 Task: Calculate the distance between Miami and Everglades National Park.
Action: Mouse moved to (164, 277)
Screenshot: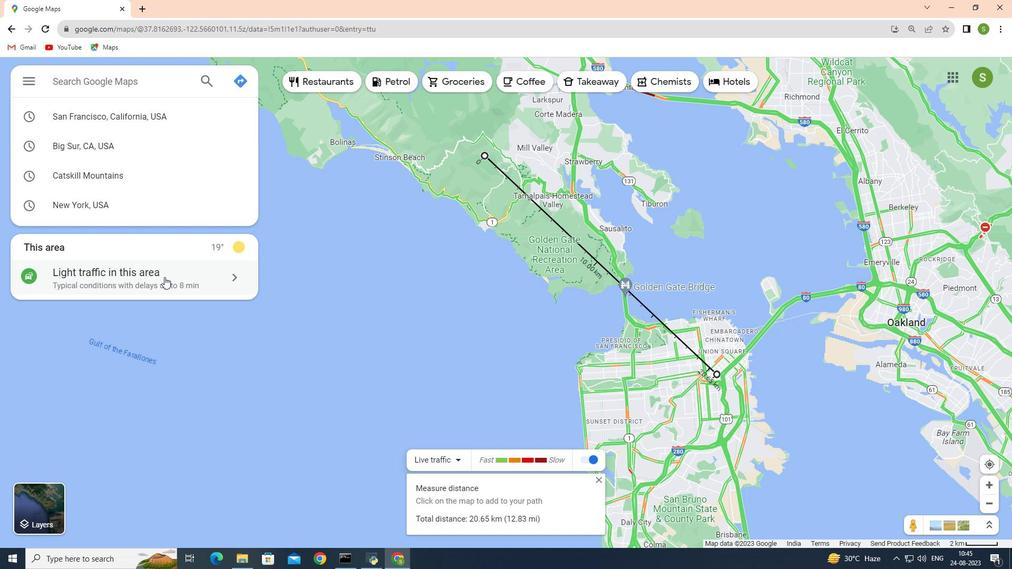 
Action: Mouse pressed left at (164, 277)
Screenshot: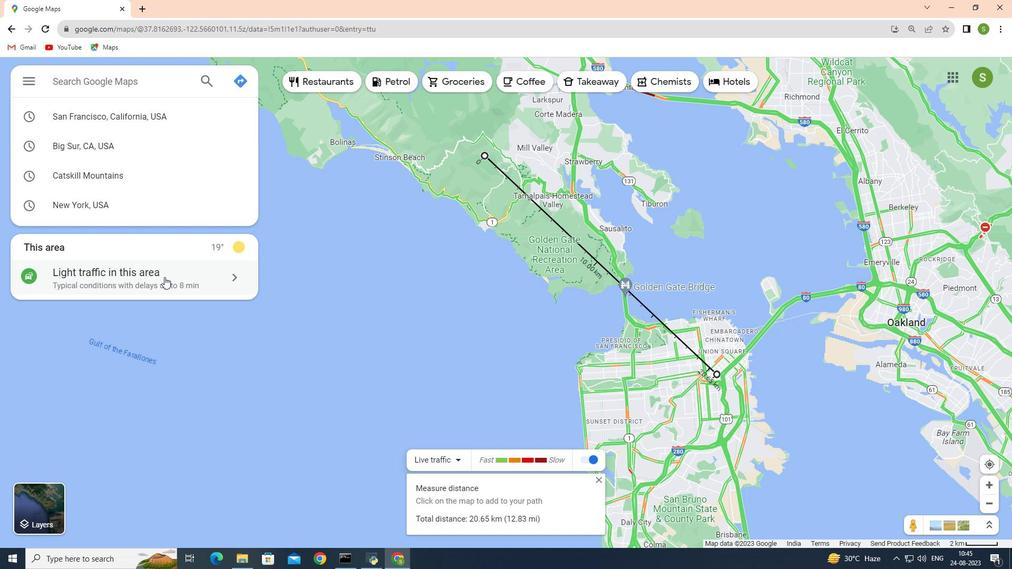 
Action: Mouse moved to (91, 116)
Screenshot: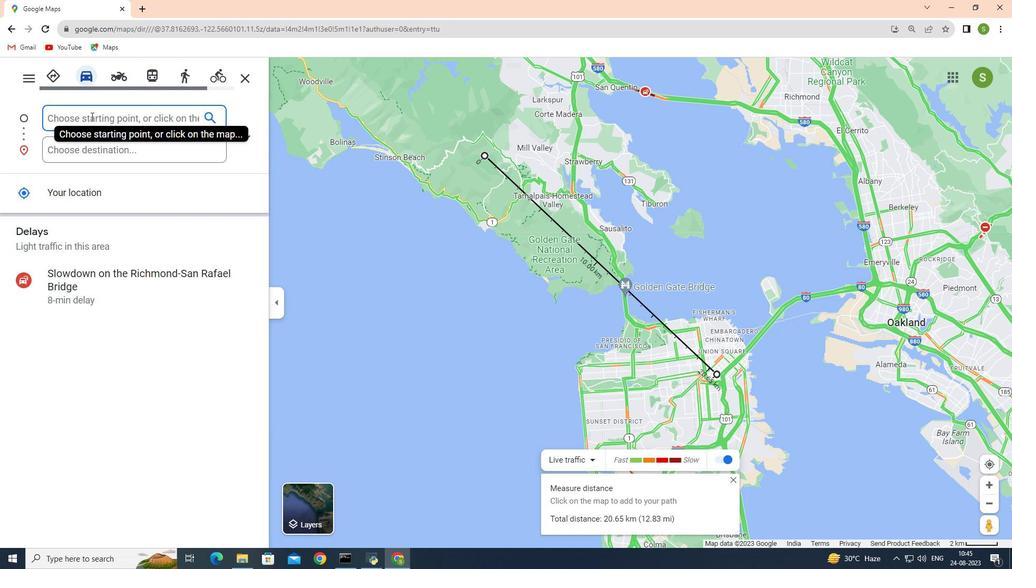 
Action: Key pressed <Key.shift>Miami
Screenshot: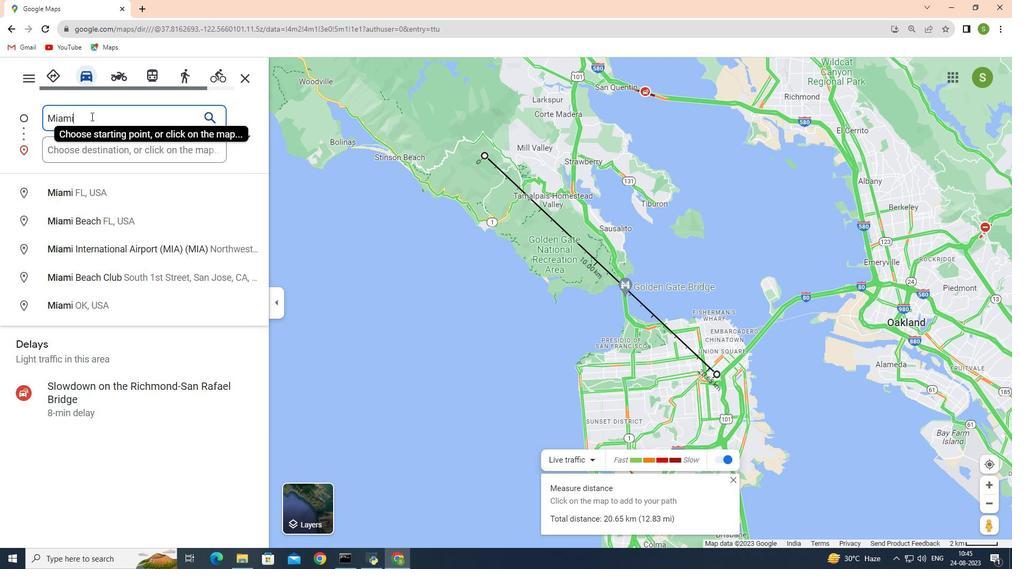 
Action: Mouse moved to (86, 195)
Screenshot: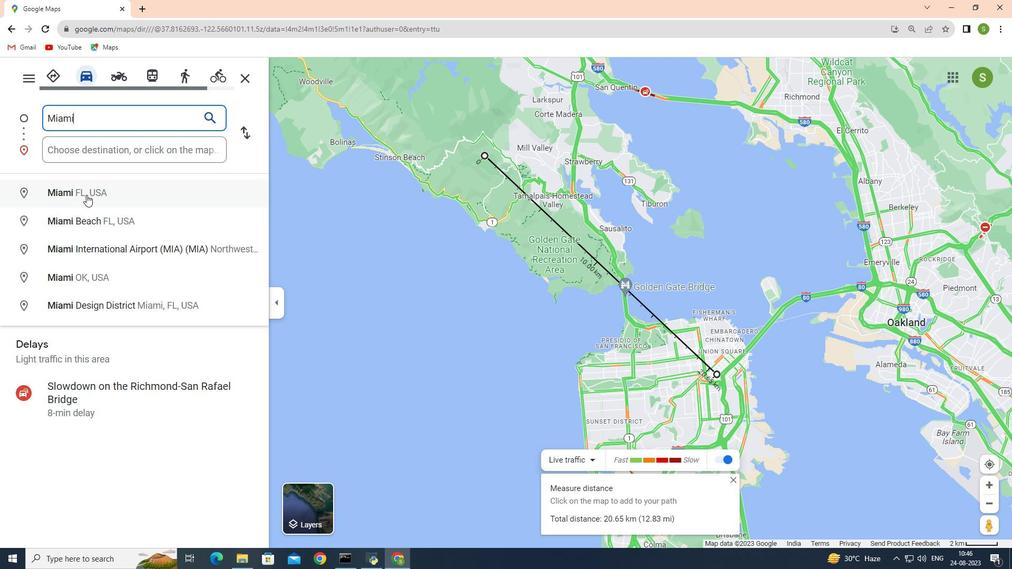 
Action: Mouse pressed left at (86, 195)
Screenshot: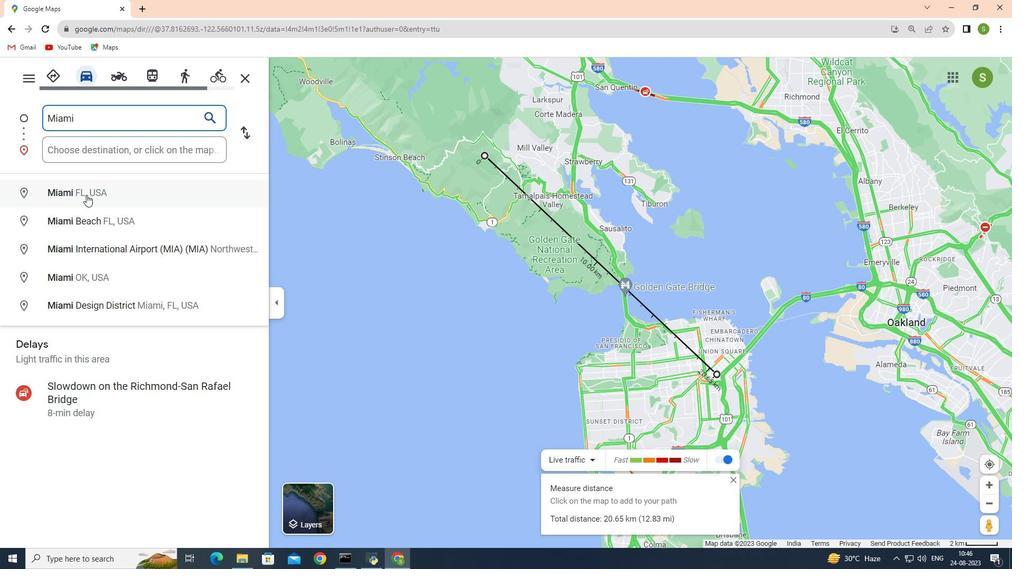 
Action: Mouse moved to (93, 149)
Screenshot: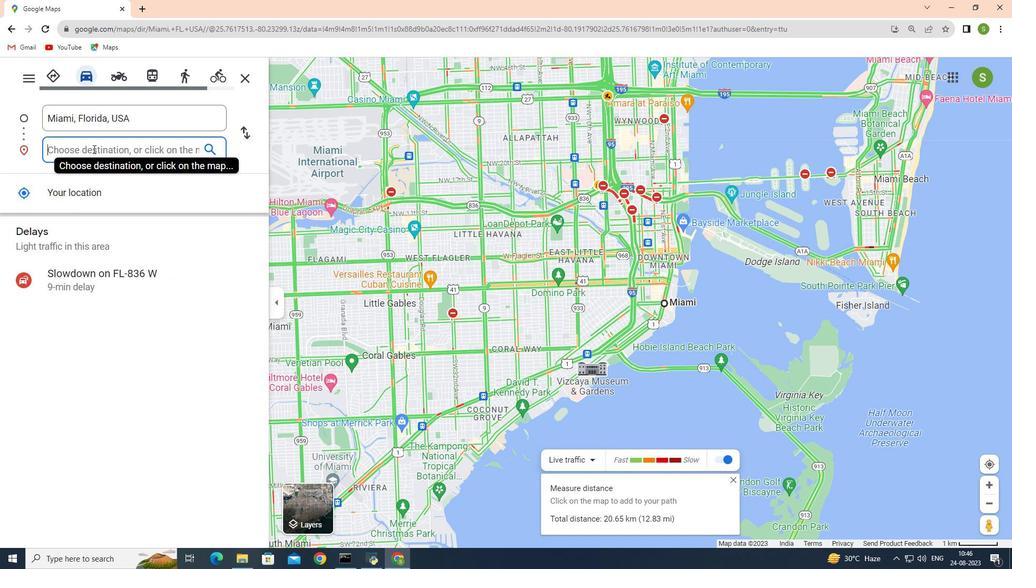
Action: Mouse pressed left at (93, 149)
Screenshot: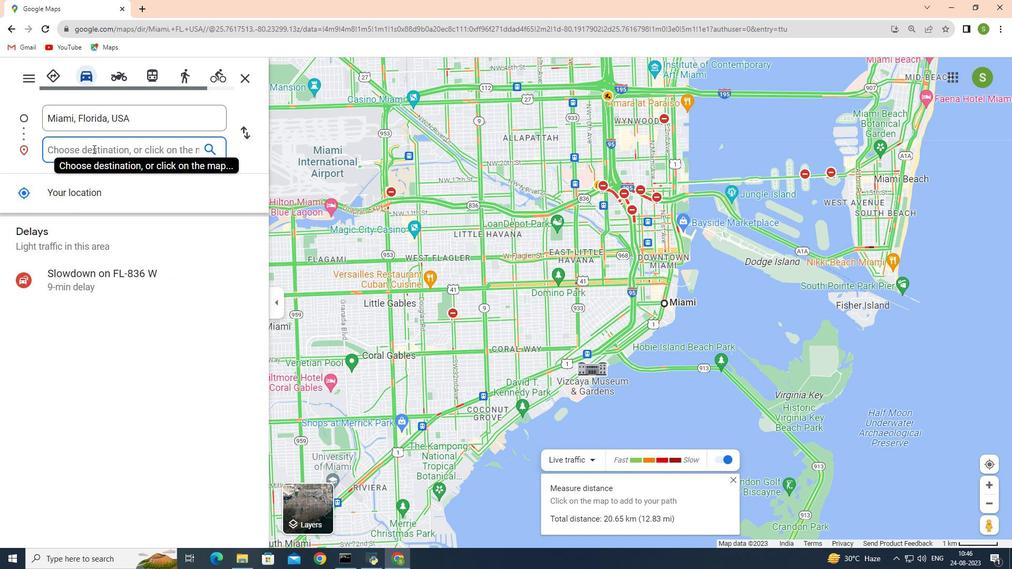 
Action: Mouse moved to (92, 148)
Screenshot: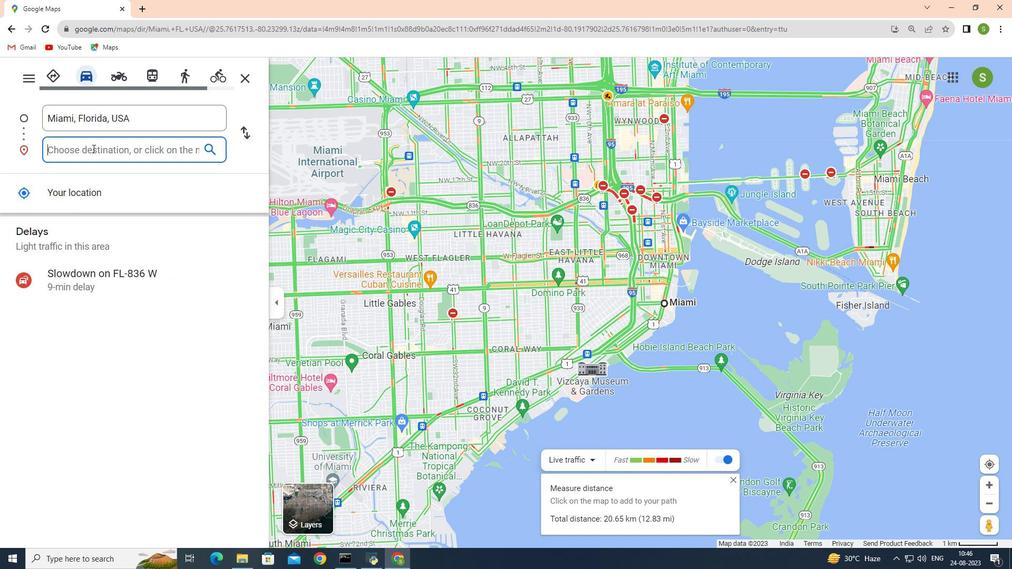 
Action: Key pressed <Key.shift><Key.shift><Key.shift>Ev
Screenshot: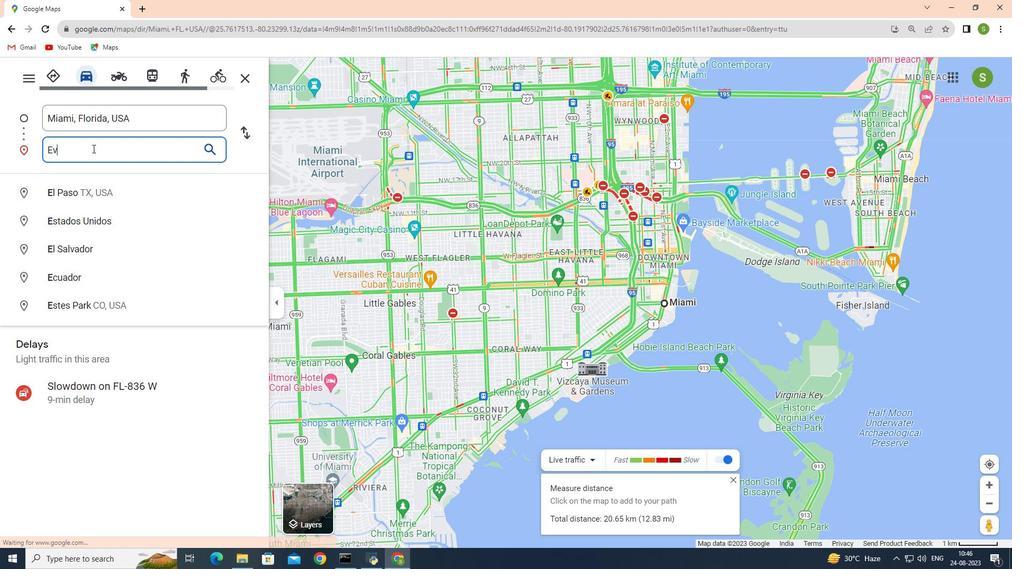 
Action: Mouse moved to (82, 194)
Screenshot: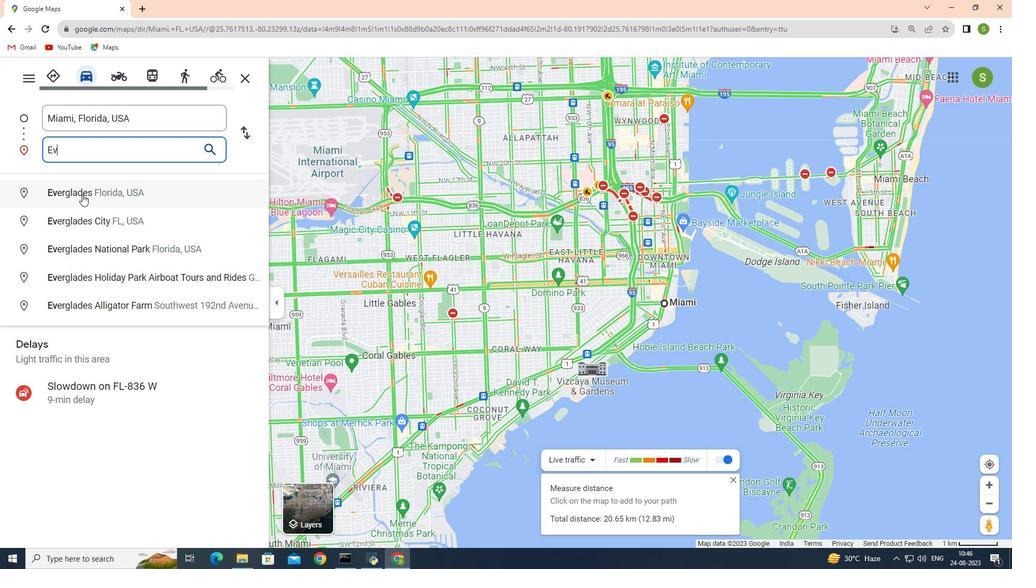 
Action: Mouse pressed left at (82, 194)
Screenshot: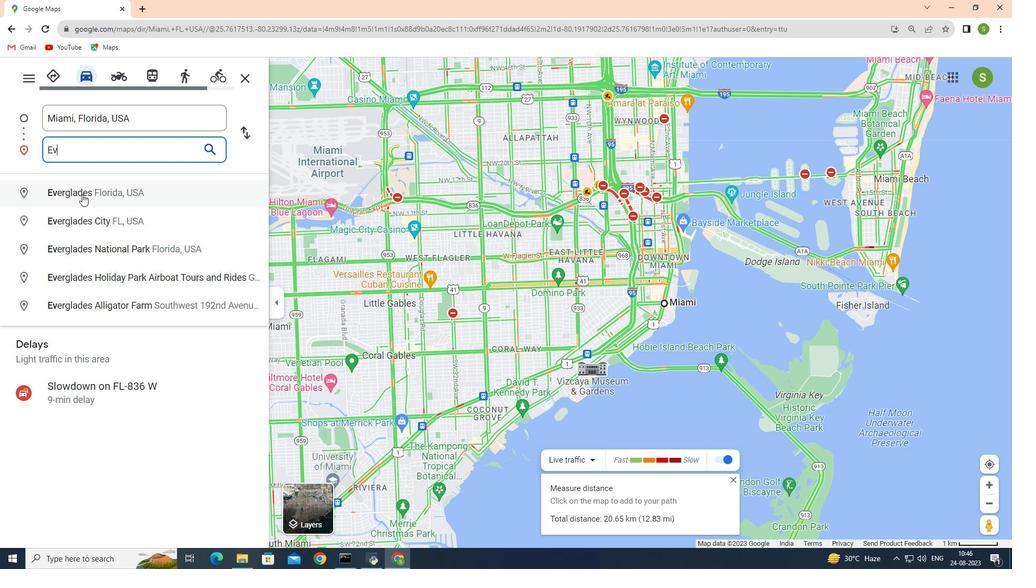 
Action: Mouse moved to (132, 148)
Screenshot: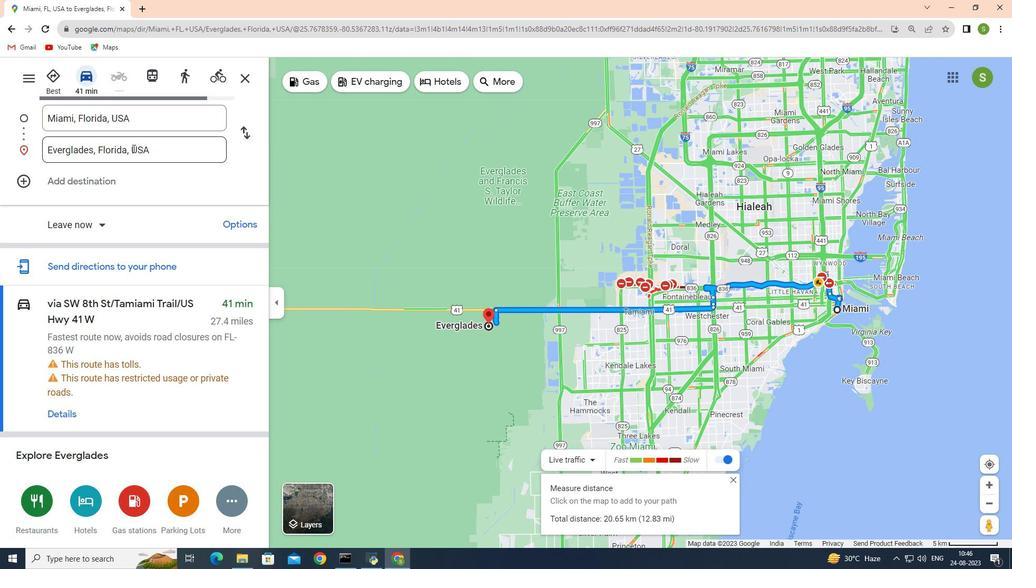 
Action: Mouse pressed left at (132, 148)
Screenshot: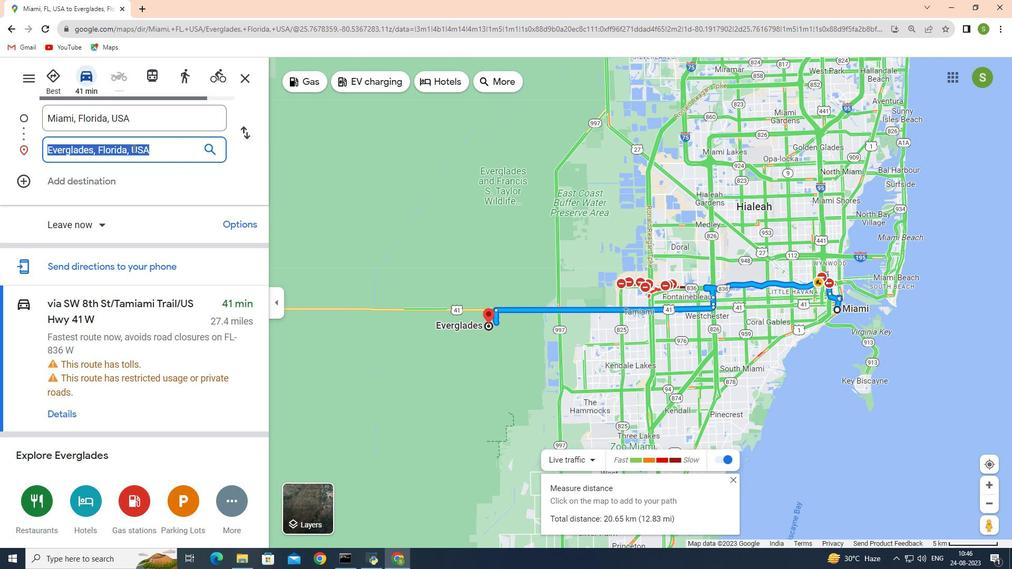 
Action: Mouse moved to (162, 149)
Screenshot: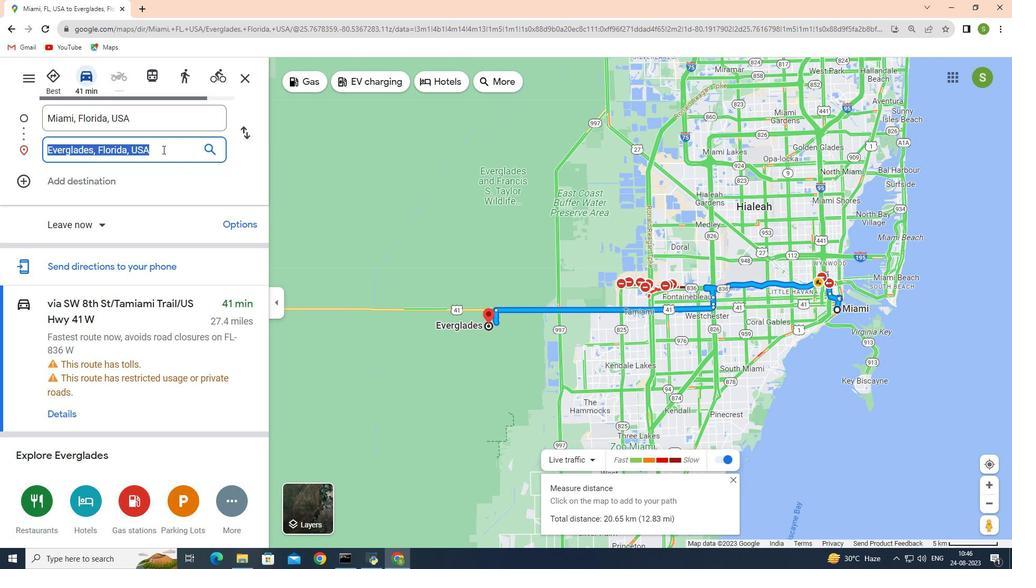
Action: Key pressed <Key.backspace><Key.shift><Key.shift>Ec<Key.backspace>ver
Screenshot: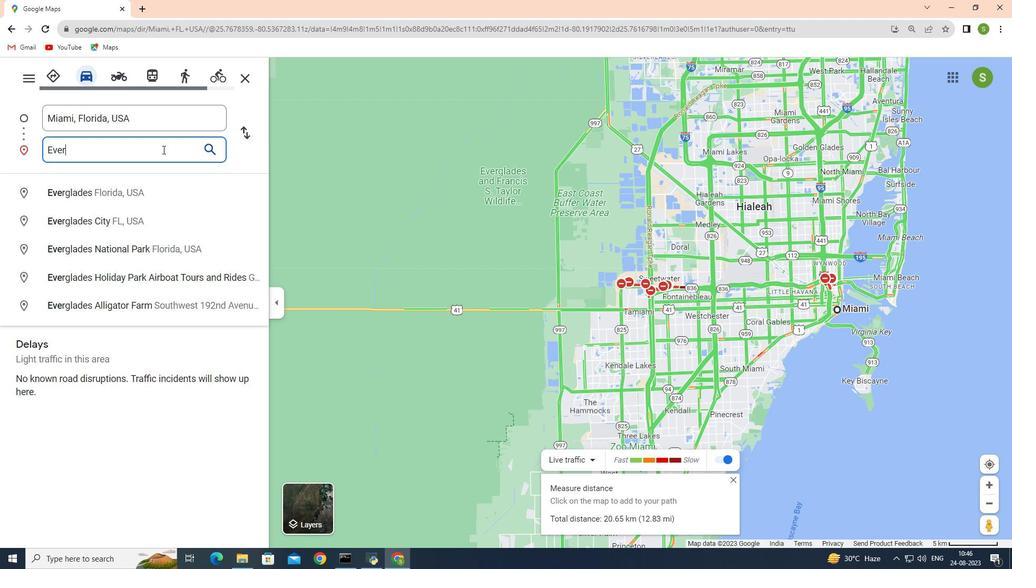 
Action: Mouse moved to (122, 248)
Screenshot: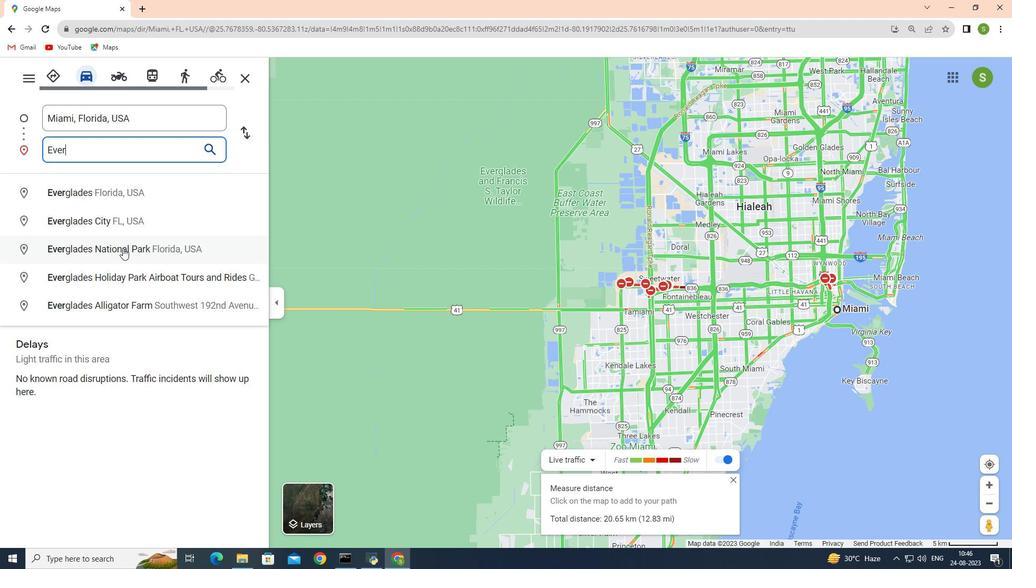 
Action: Mouse pressed left at (122, 248)
Screenshot: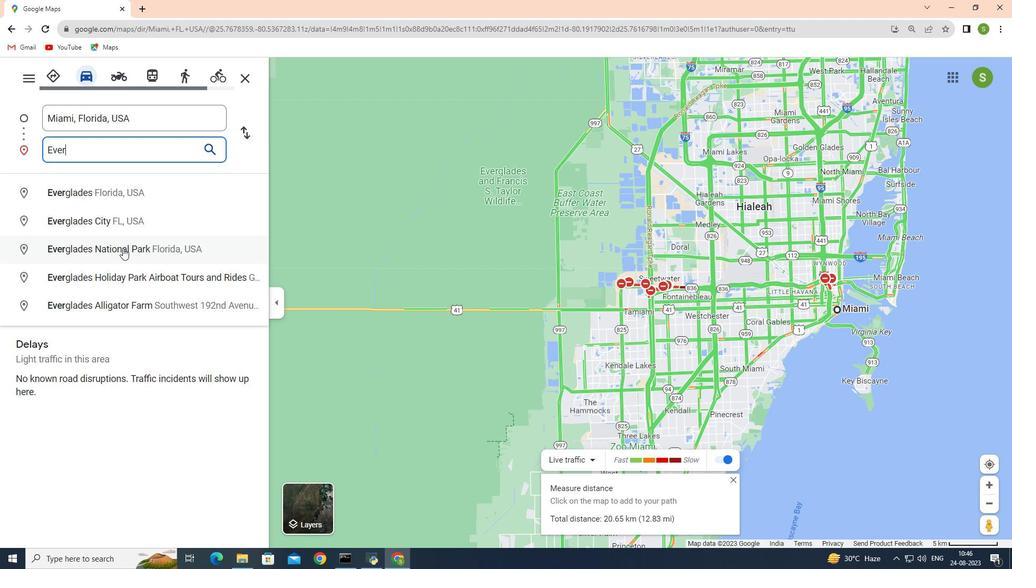 
Action: Mouse moved to (520, 505)
Screenshot: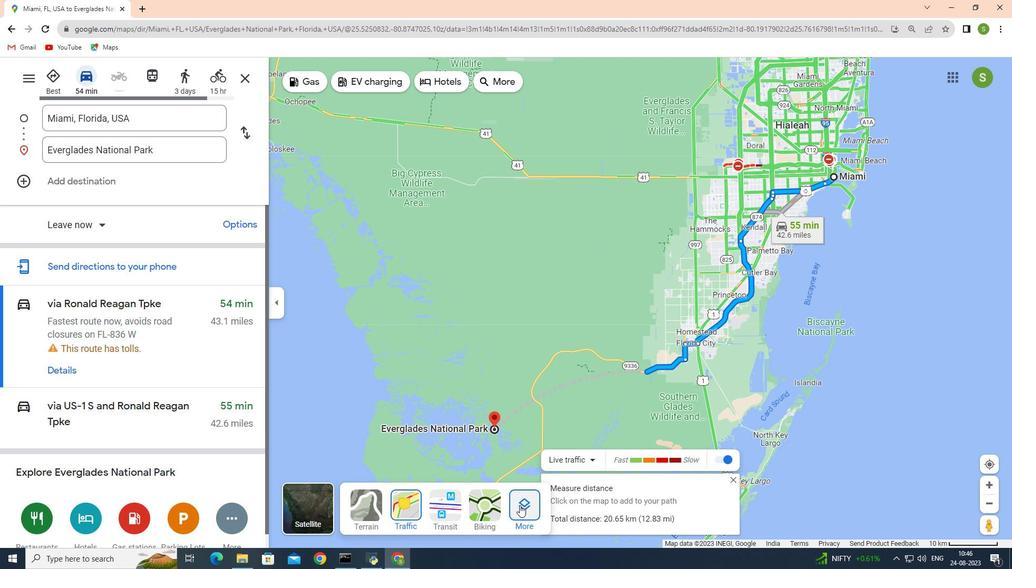 
Action: Mouse pressed left at (520, 505)
Screenshot: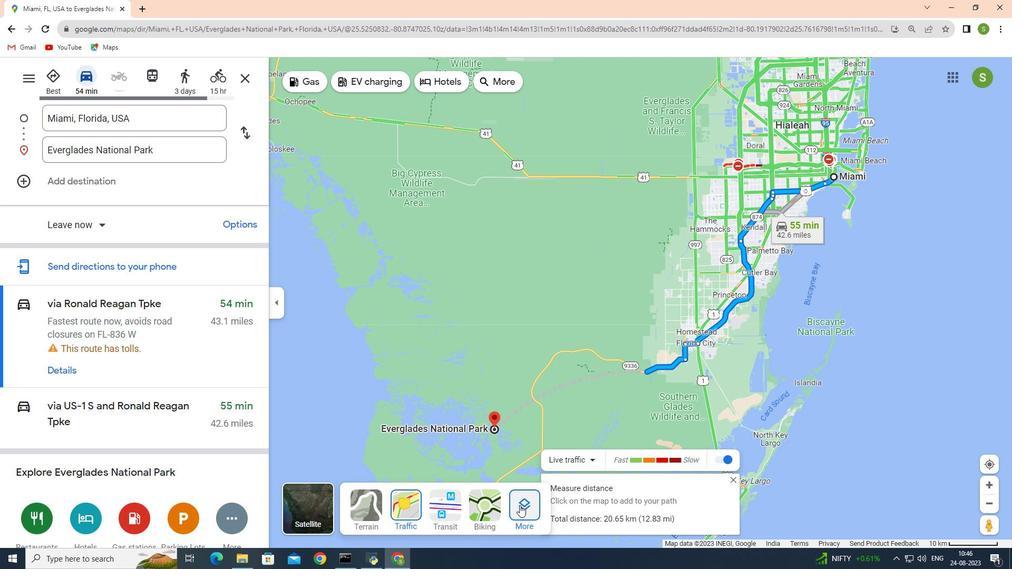 
Action: Mouse moved to (399, 399)
Screenshot: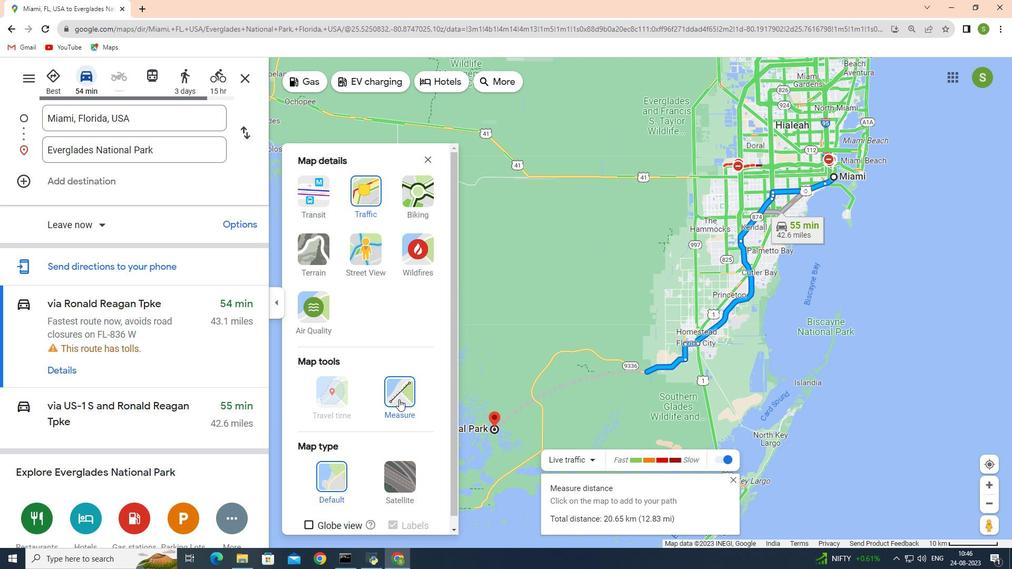 
Action: Mouse pressed left at (399, 399)
Screenshot: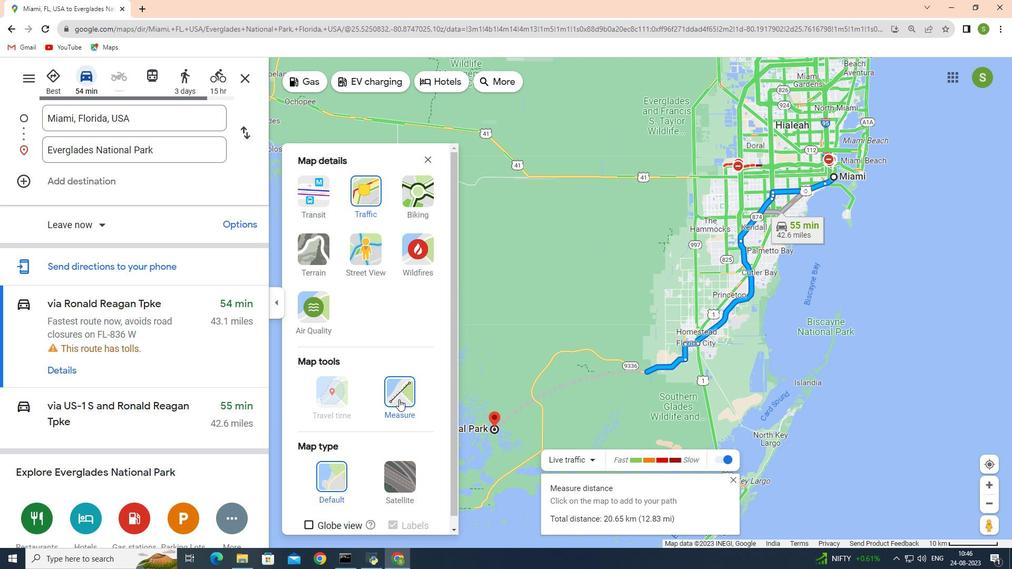 
Action: Mouse moved to (430, 159)
Screenshot: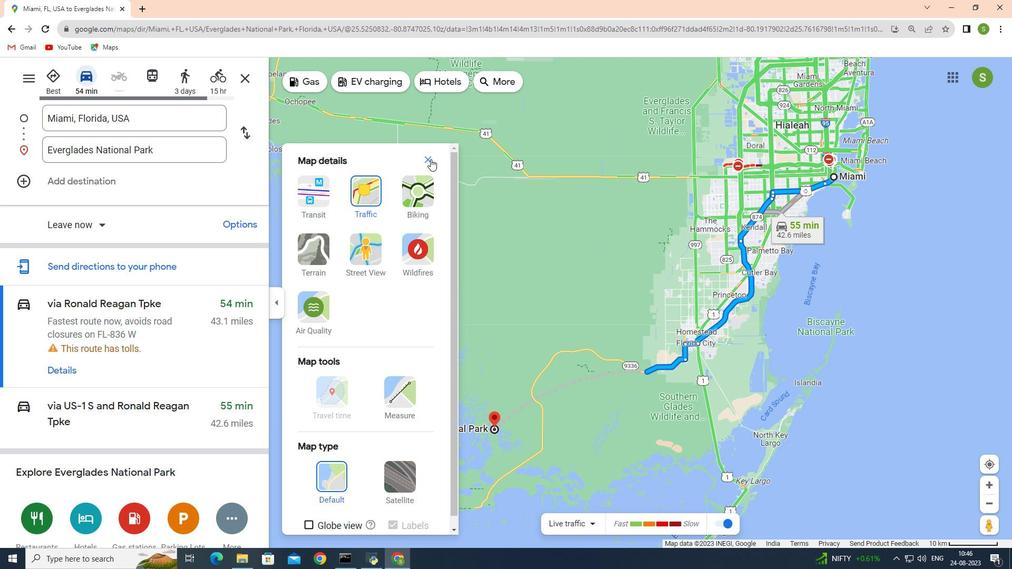 
Action: Mouse pressed left at (430, 159)
Screenshot: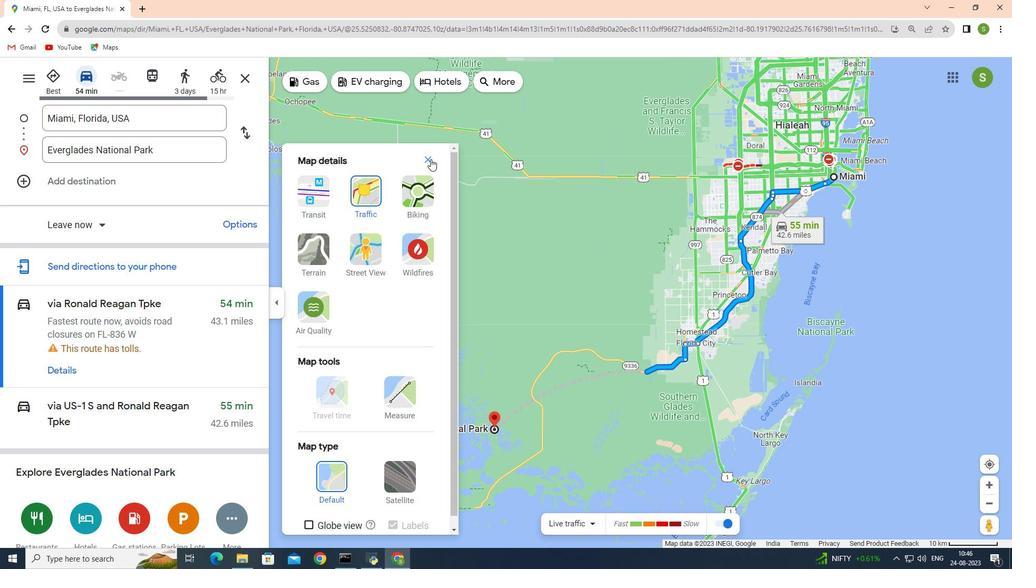 
Action: Mouse moved to (494, 431)
Screenshot: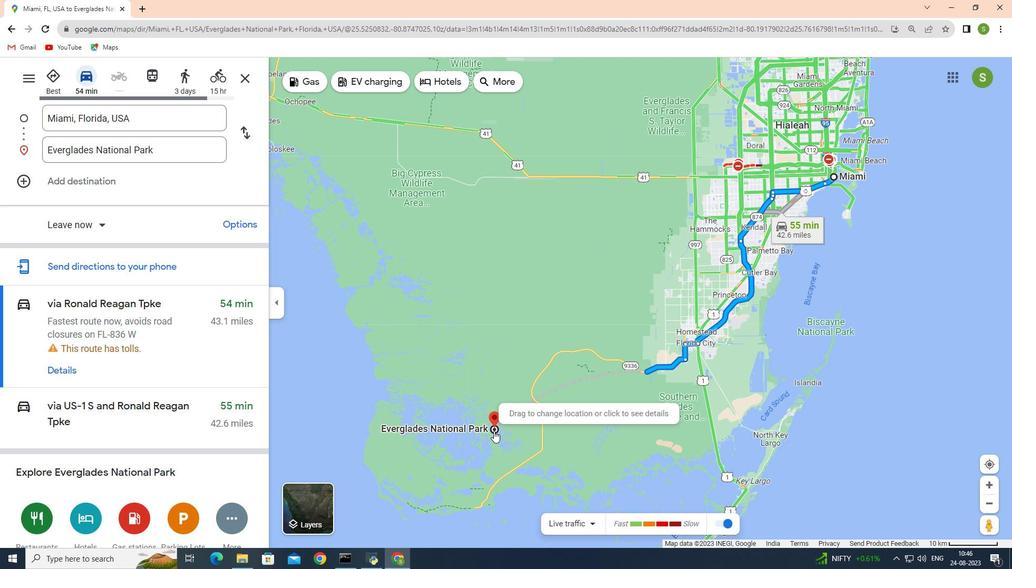 
Action: Mouse pressed left at (494, 431)
Screenshot: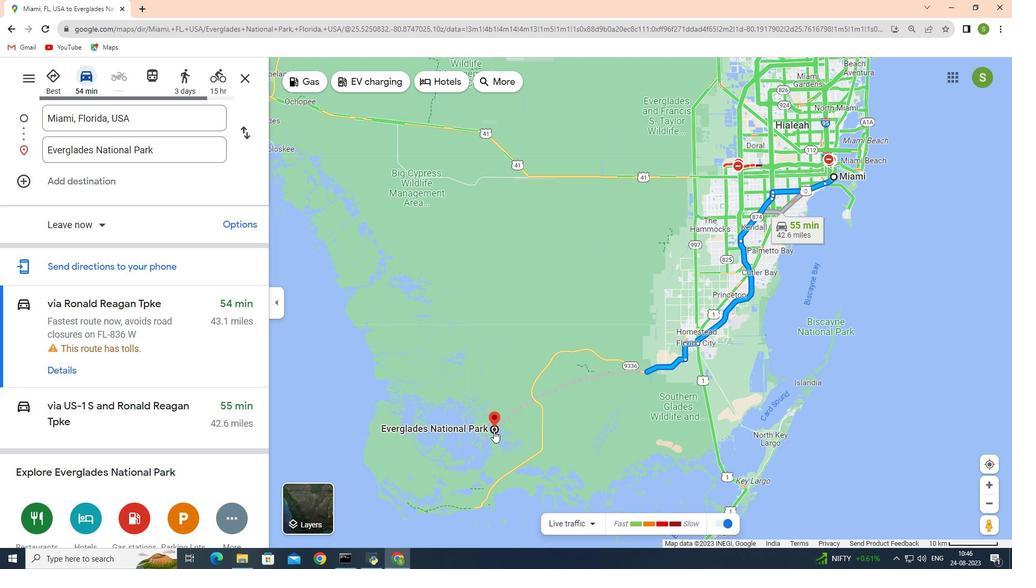 
Action: Mouse moved to (835, 176)
Screenshot: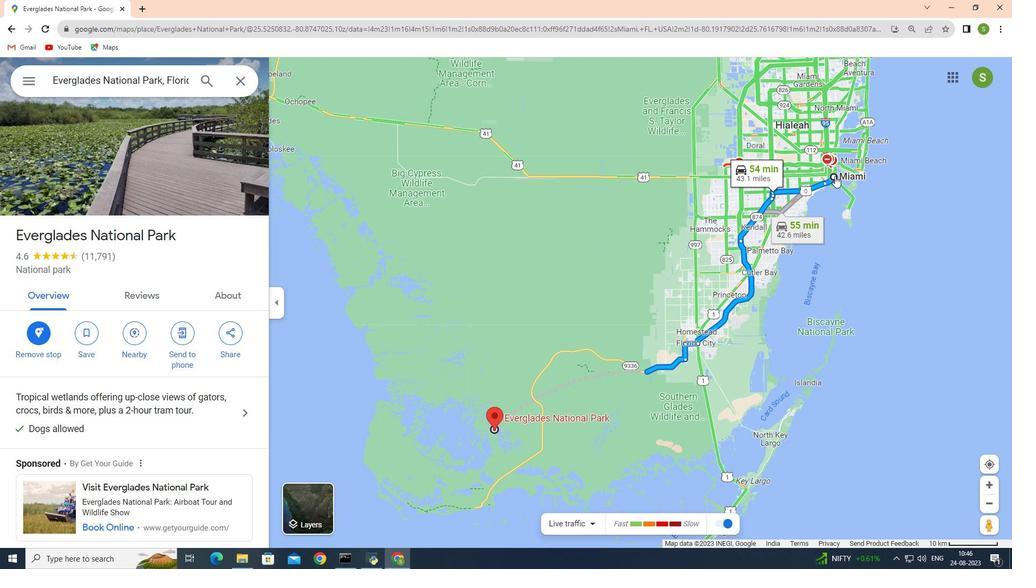 
Action: Mouse pressed left at (835, 176)
Screenshot: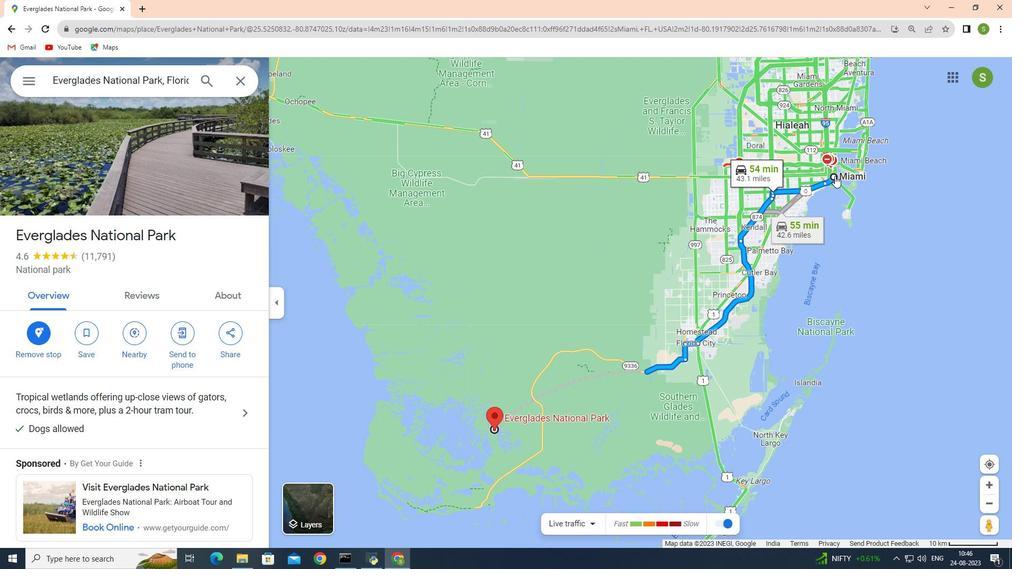 
Action: Mouse moved to (856, 176)
Screenshot: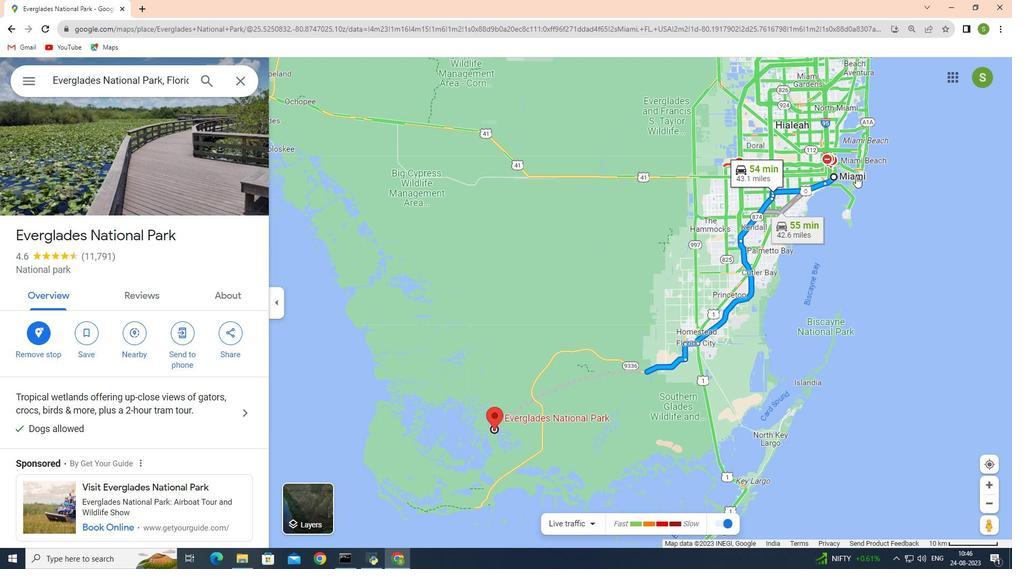 
Action: Mouse pressed left at (856, 176)
Screenshot: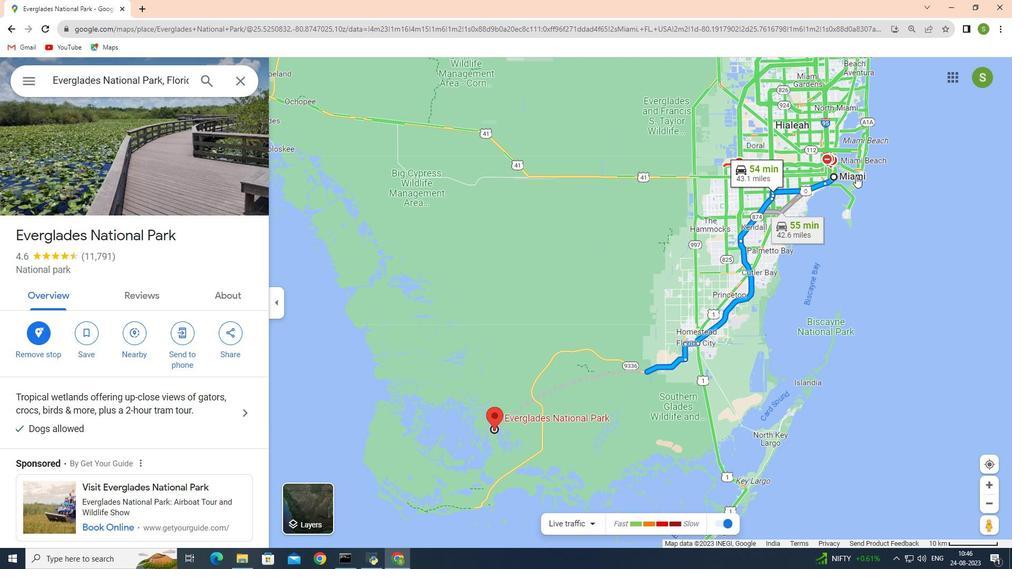 
Action: Mouse moved to (494, 414)
Screenshot: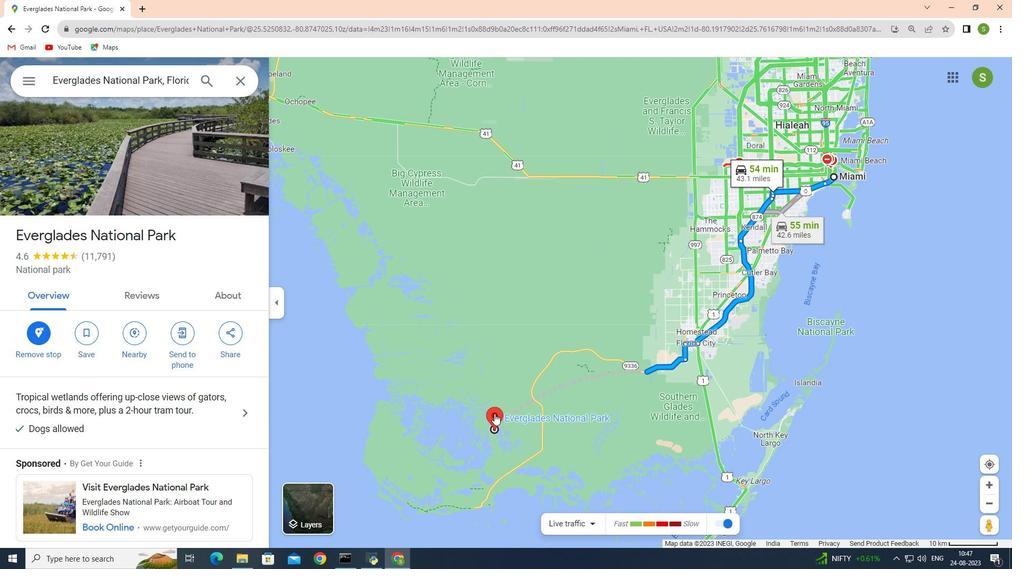 
Action: Mouse pressed left at (494, 414)
Screenshot: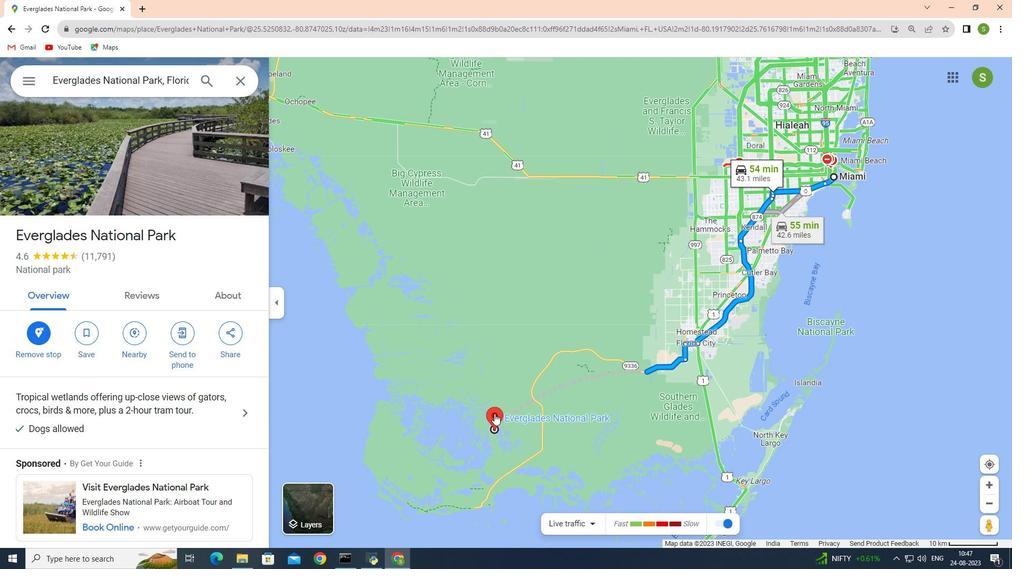 
Action: Mouse moved to (834, 176)
Screenshot: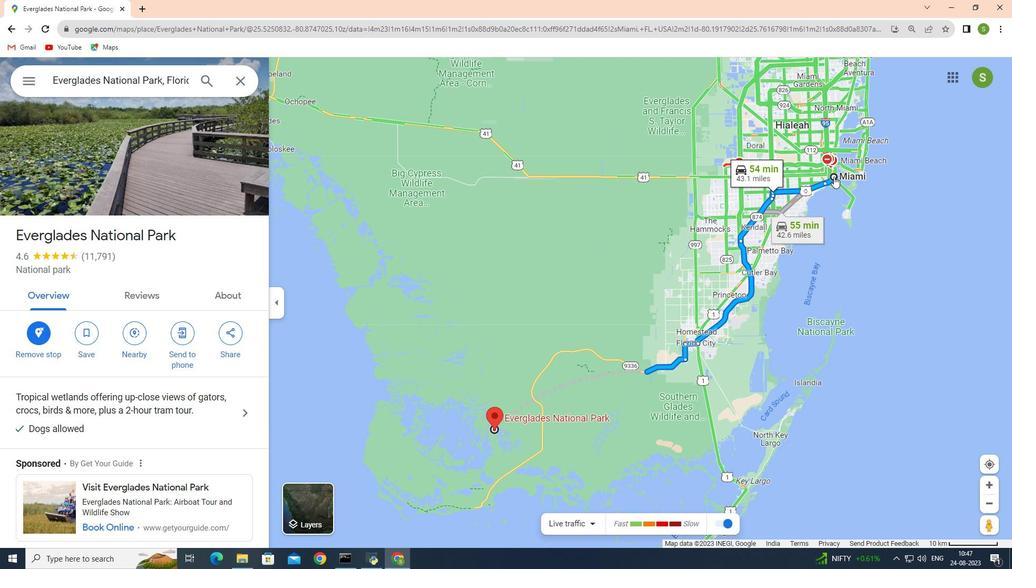 
Action: Mouse pressed left at (834, 176)
Screenshot: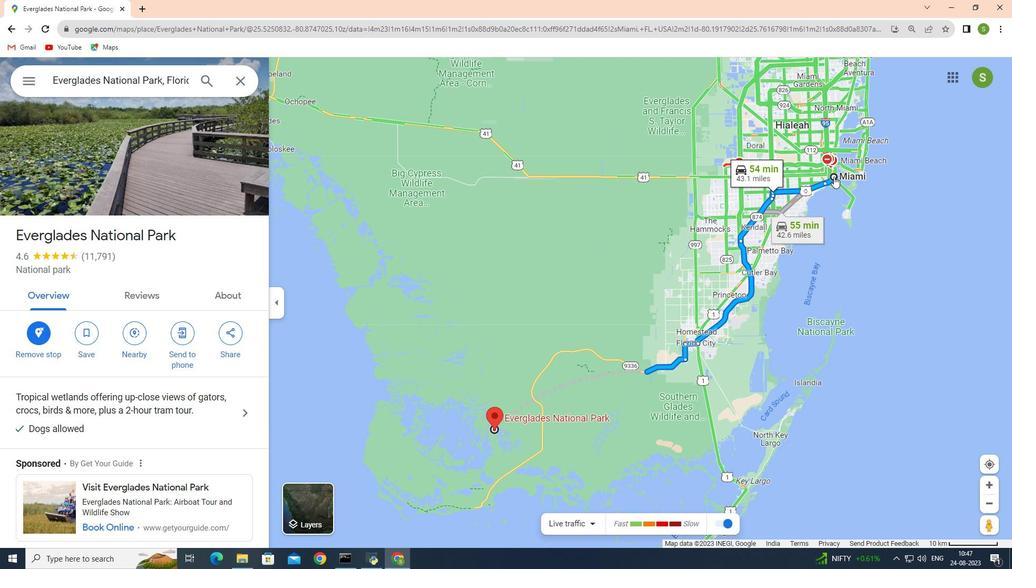 
Action: Mouse moved to (534, 513)
Screenshot: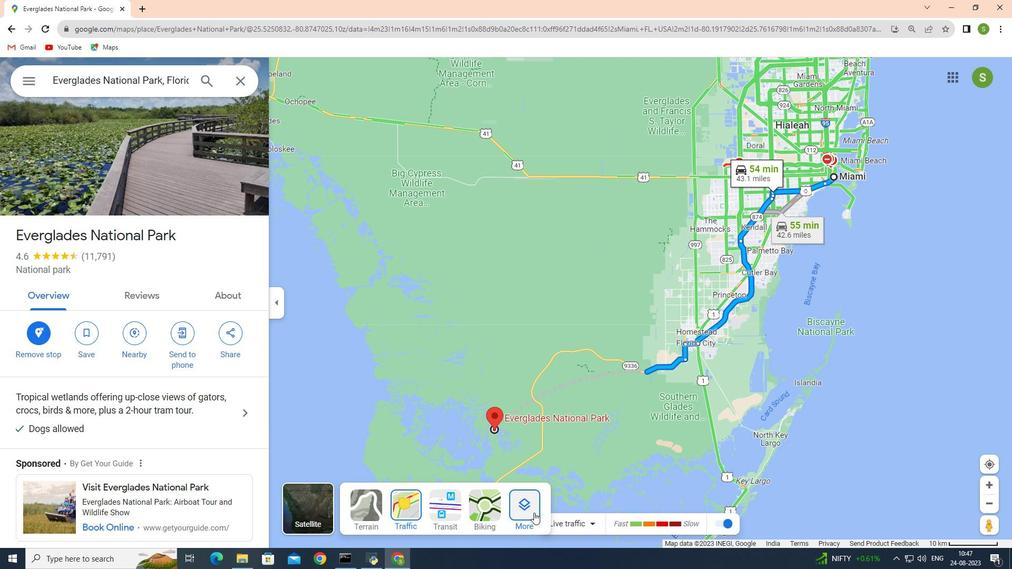 
Action: Mouse pressed left at (534, 513)
Screenshot: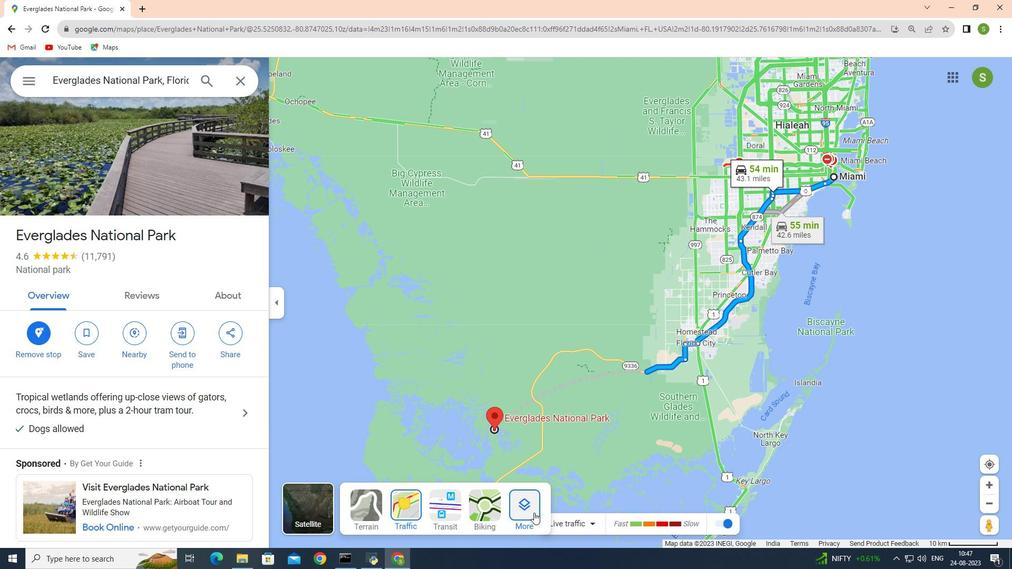 
Action: Mouse moved to (407, 398)
Screenshot: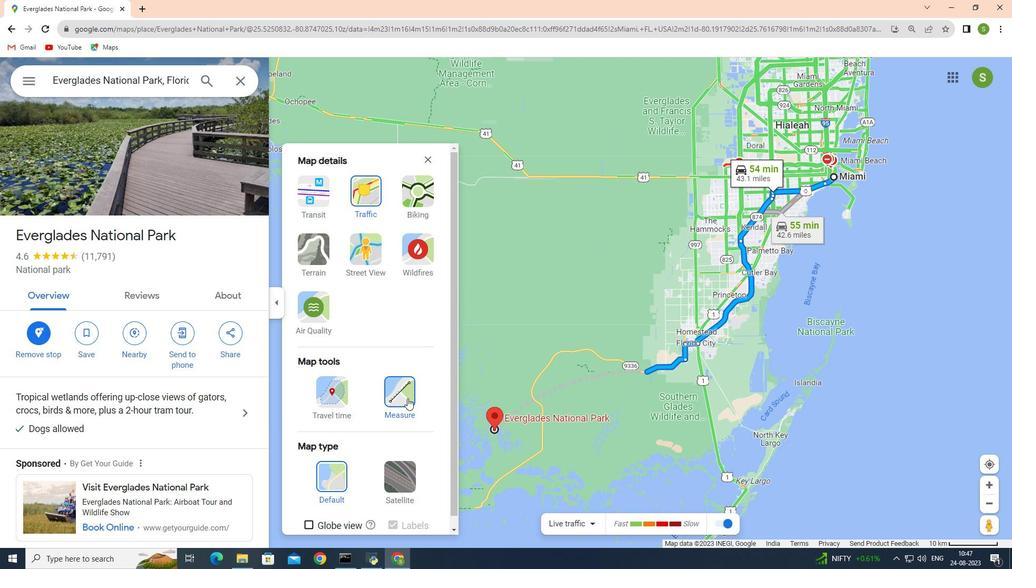 
Action: Mouse pressed left at (407, 398)
Screenshot: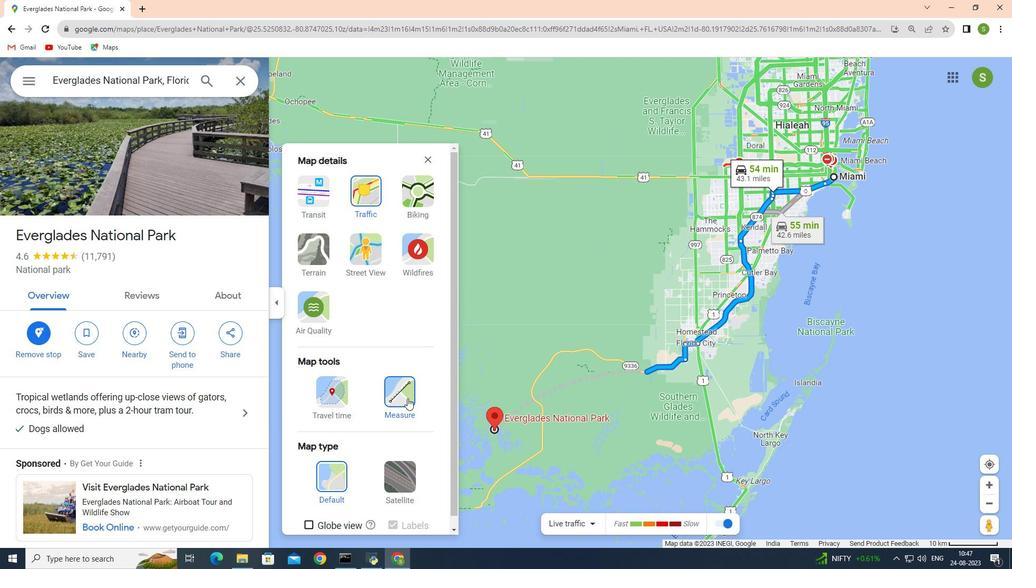 
Action: Mouse moved to (494, 420)
Screenshot: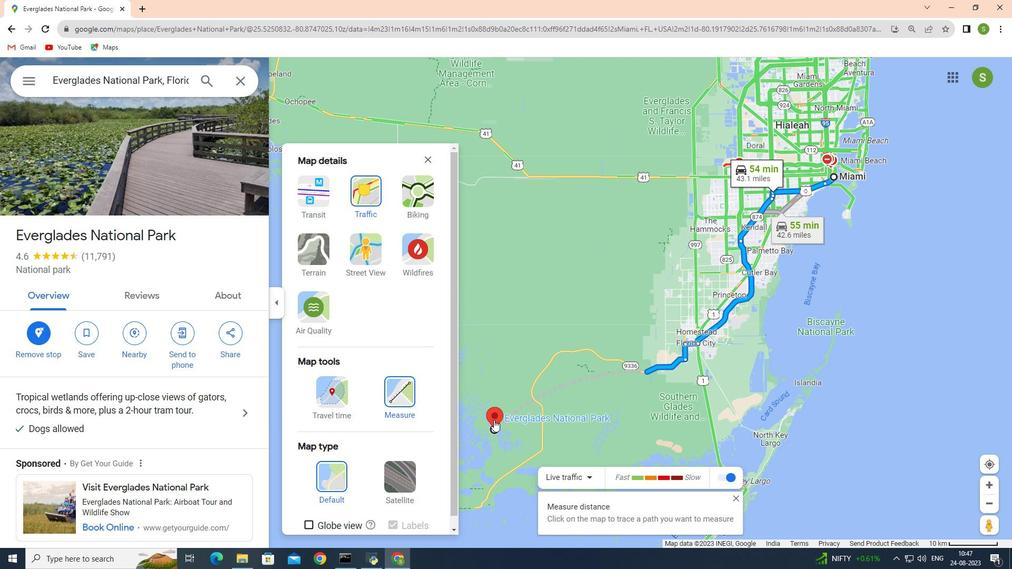 
Action: Mouse pressed left at (494, 420)
Screenshot: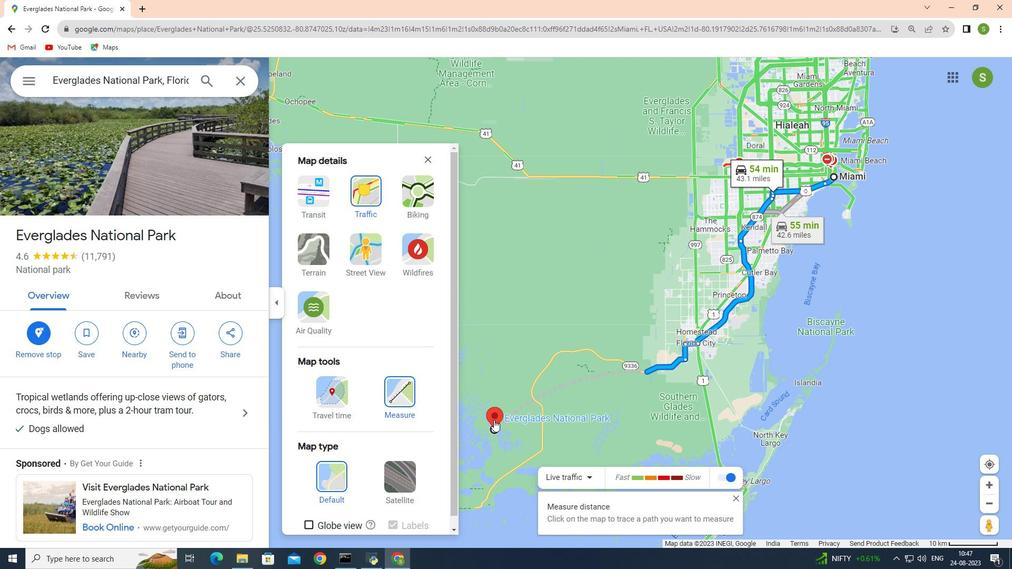 
Action: Mouse moved to (844, 173)
Screenshot: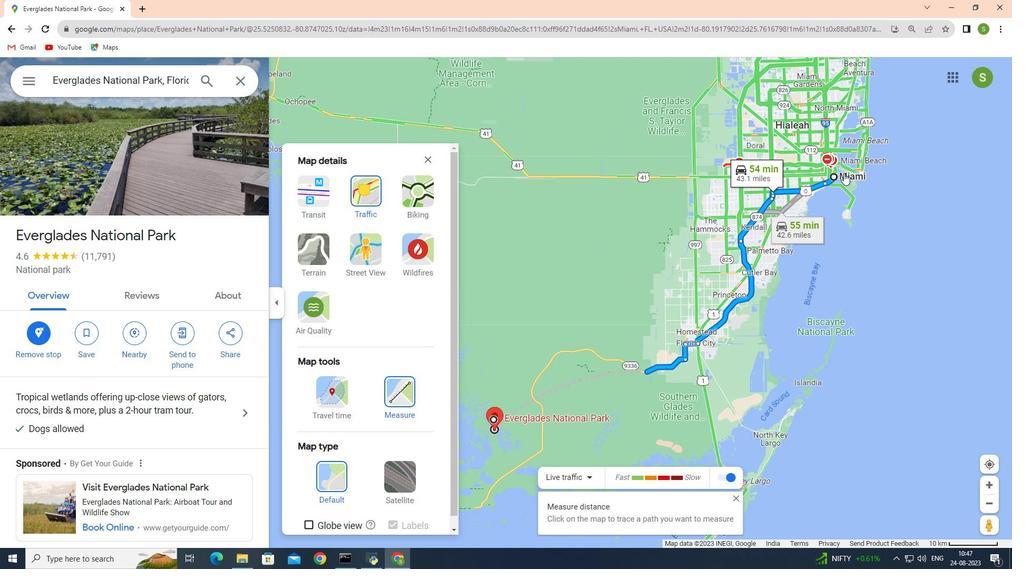 
Action: Mouse pressed left at (844, 173)
Screenshot: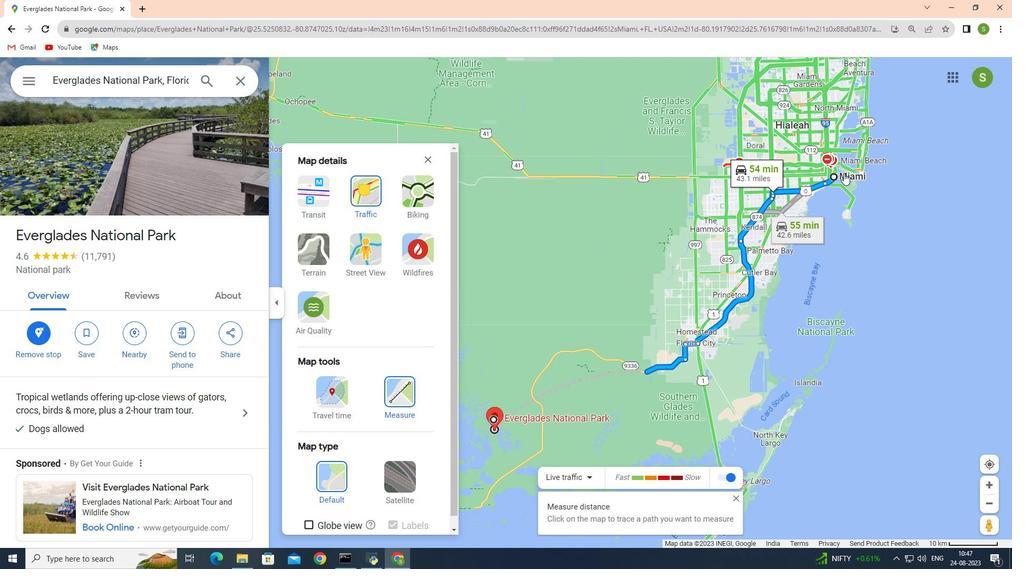 
Action: Mouse moved to (429, 159)
Screenshot: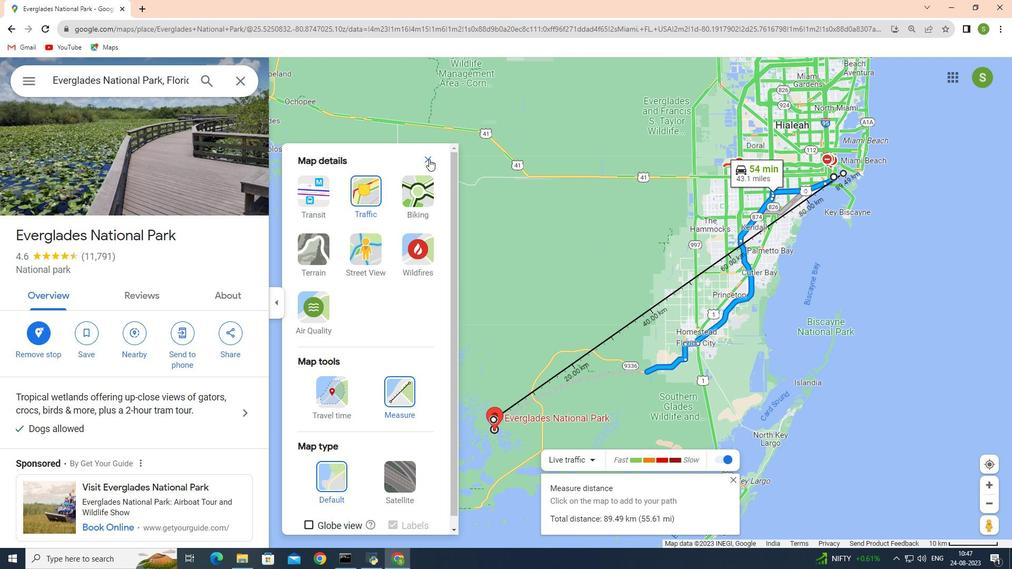 
Action: Mouse pressed left at (429, 159)
Screenshot: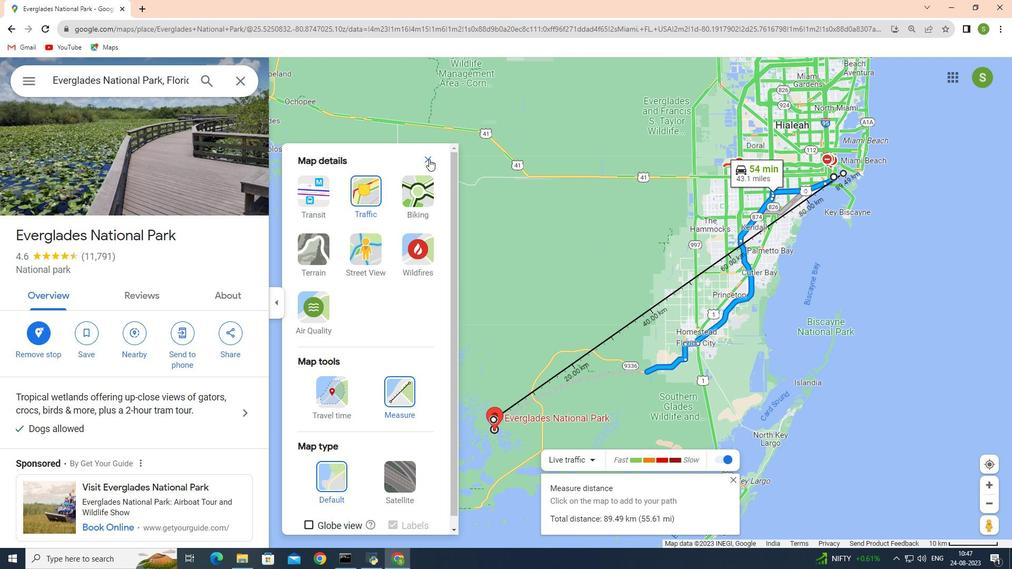 
Action: Mouse moved to (579, 323)
Screenshot: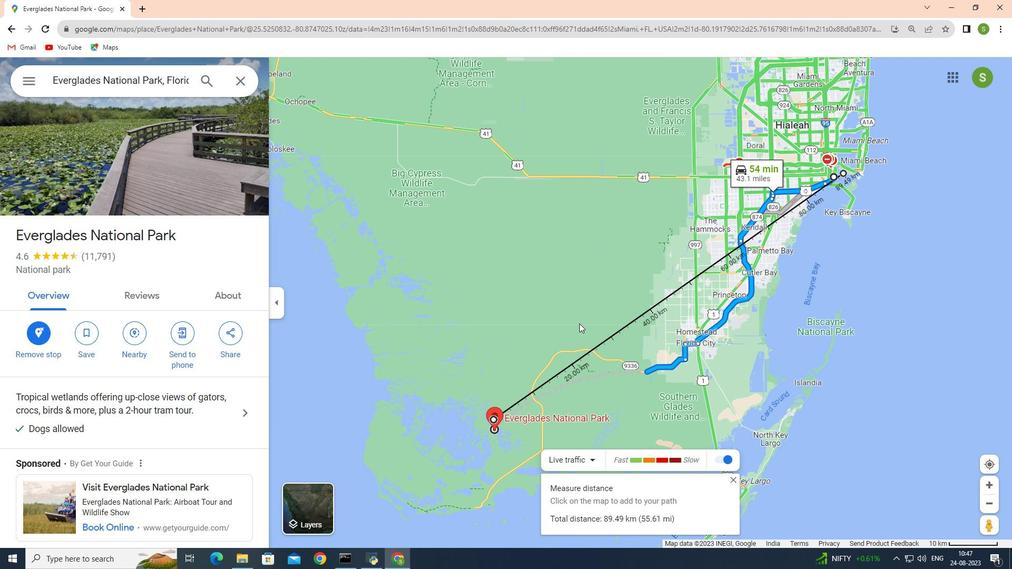 
Action: Mouse scrolled (579, 324) with delta (0, 0)
Screenshot: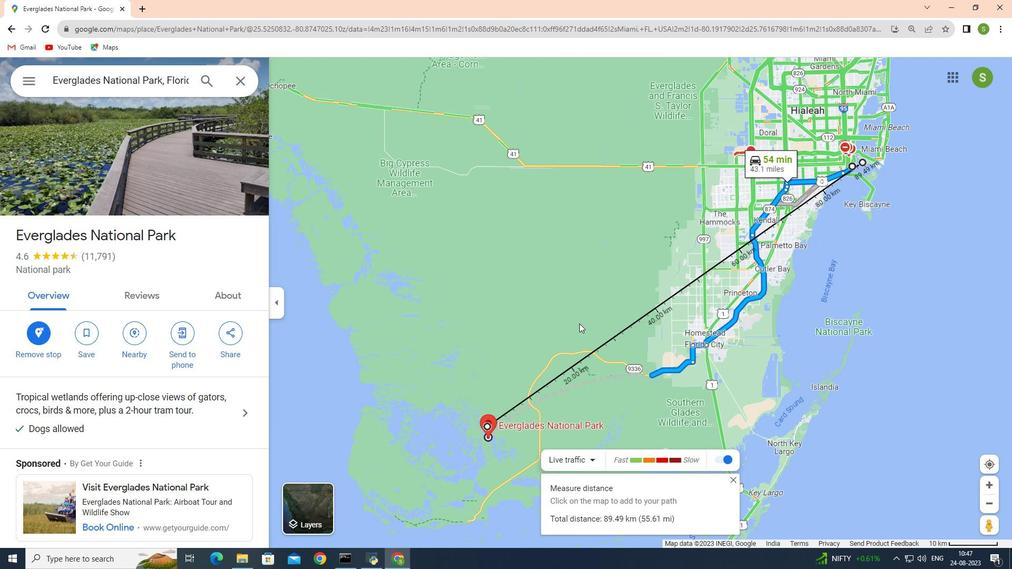 
Action: Mouse scrolled (579, 324) with delta (0, 0)
Screenshot: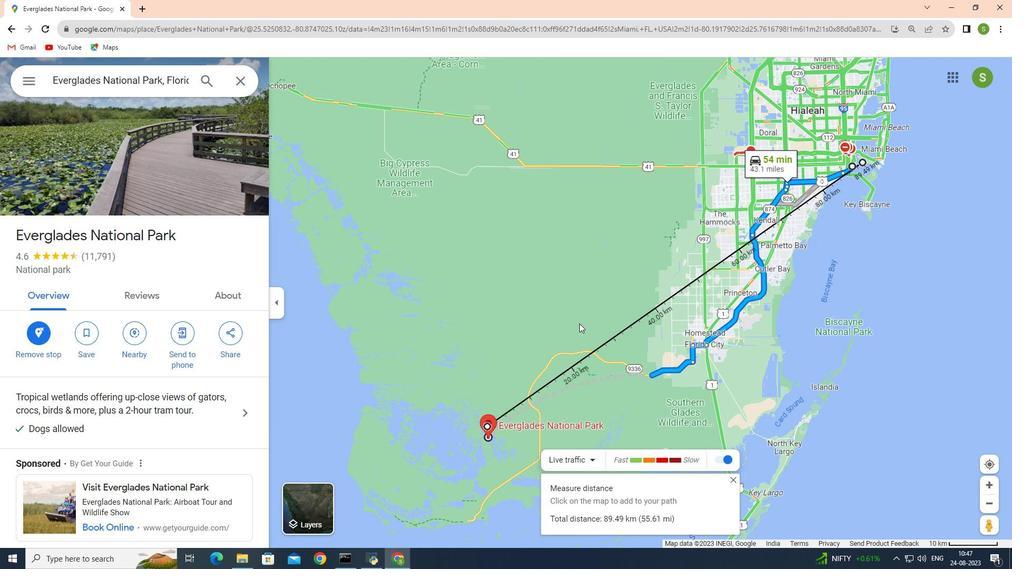 
Action: Mouse scrolled (579, 324) with delta (0, 0)
Screenshot: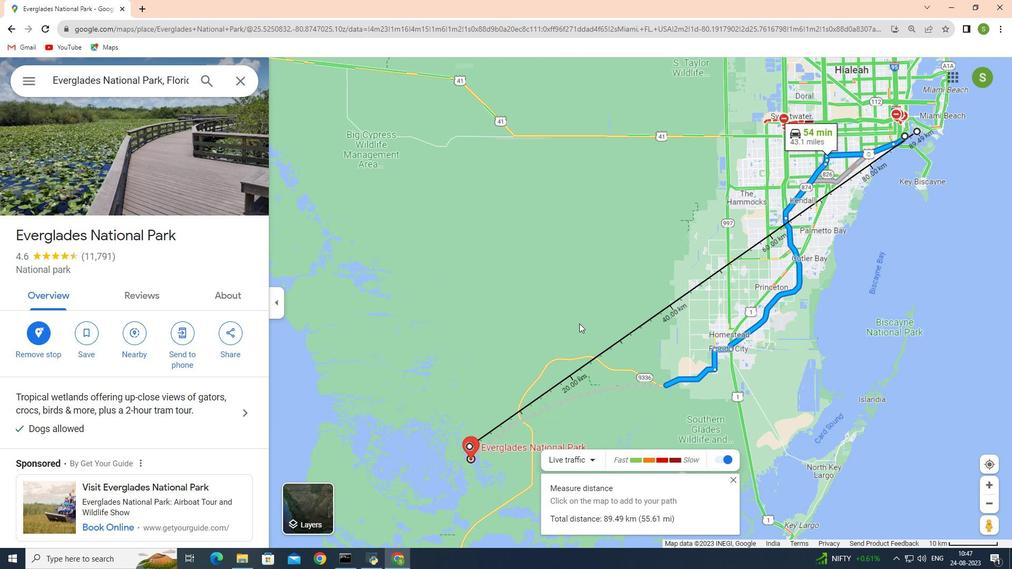 
Action: Mouse scrolled (579, 323) with delta (0, 0)
Screenshot: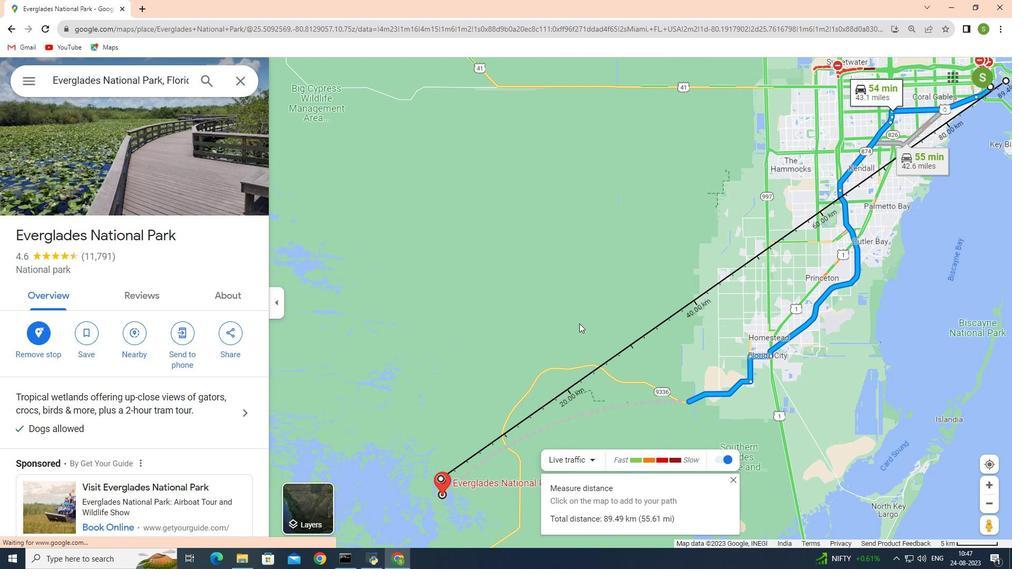 
Action: Mouse scrolled (579, 323) with delta (0, 0)
Screenshot: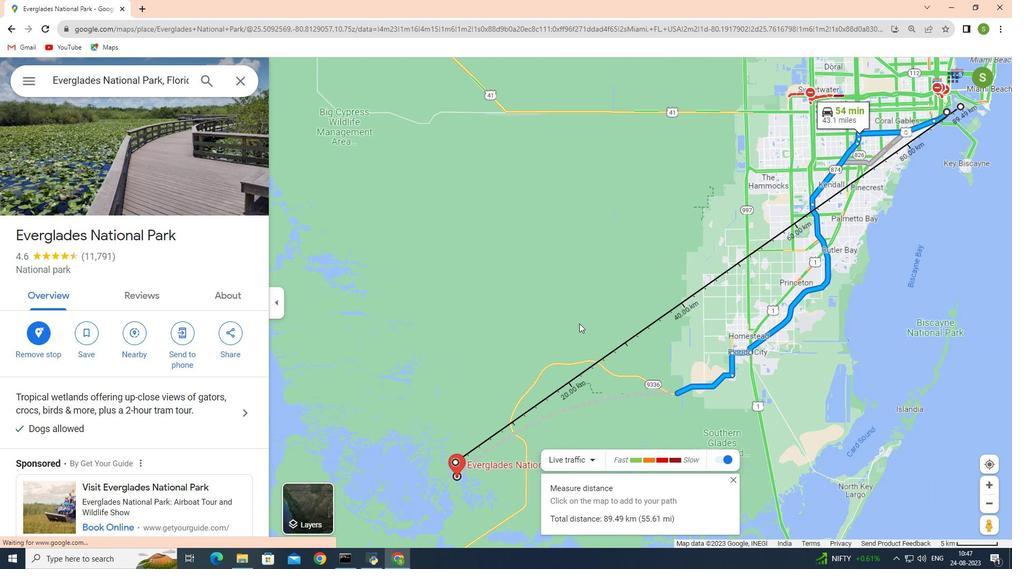 
Action: Mouse scrolled (579, 323) with delta (0, 0)
Screenshot: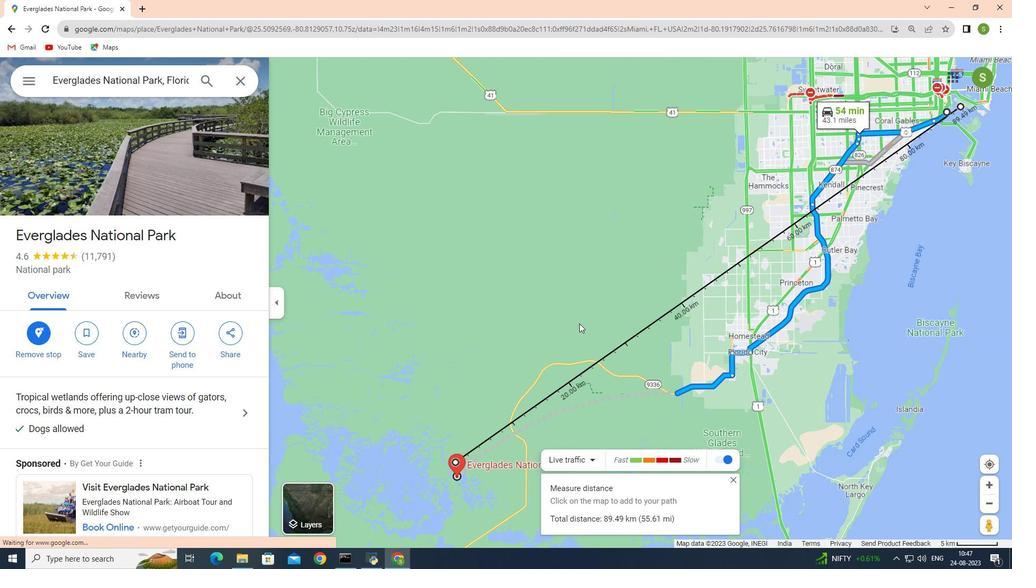 
Action: Mouse scrolled (579, 324) with delta (0, 0)
Screenshot: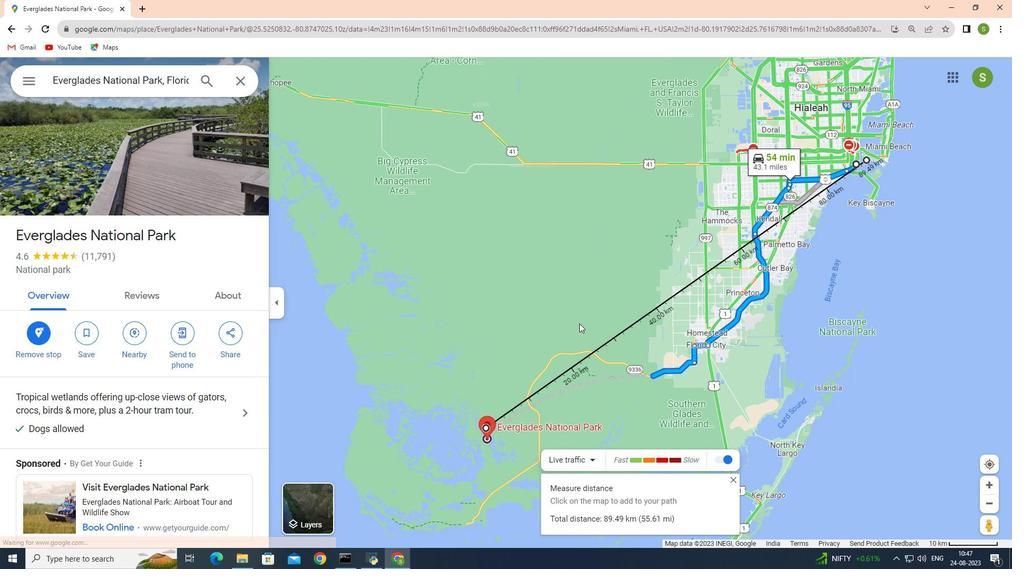 
Action: Mouse scrolled (579, 324) with delta (0, 0)
Screenshot: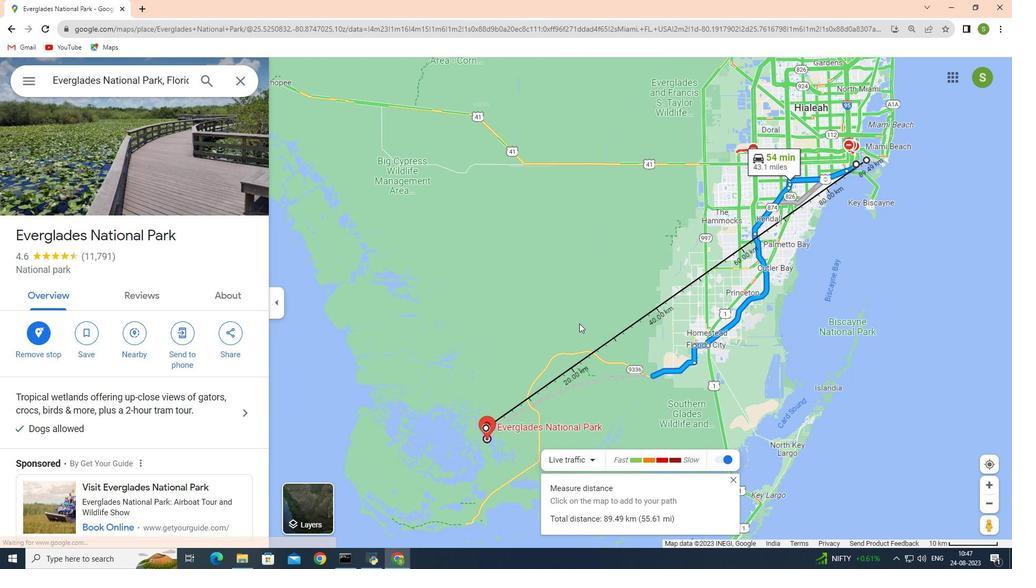 
Action: Mouse scrolled (579, 324) with delta (0, 0)
Screenshot: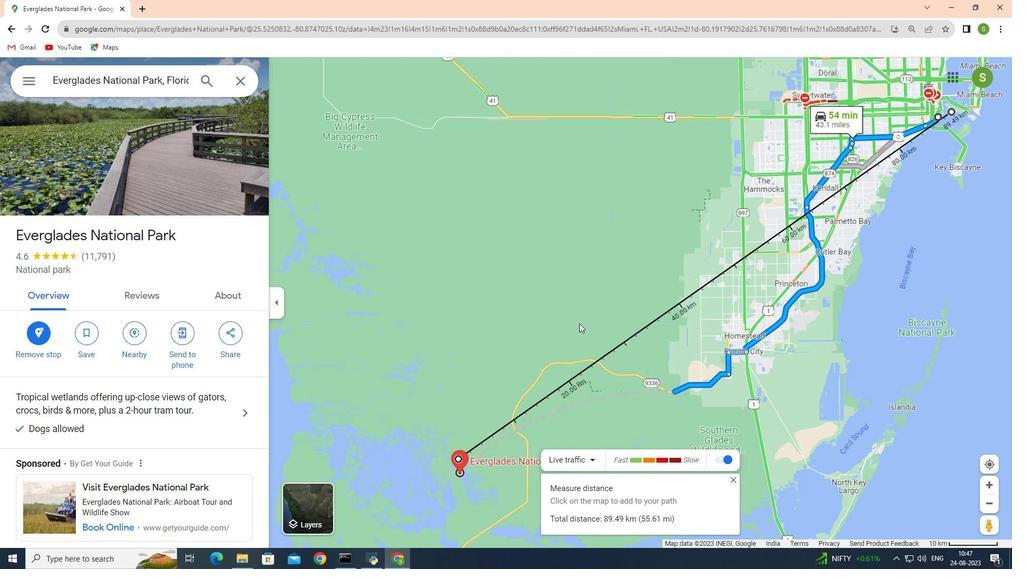
Action: Mouse moved to (606, 322)
Screenshot: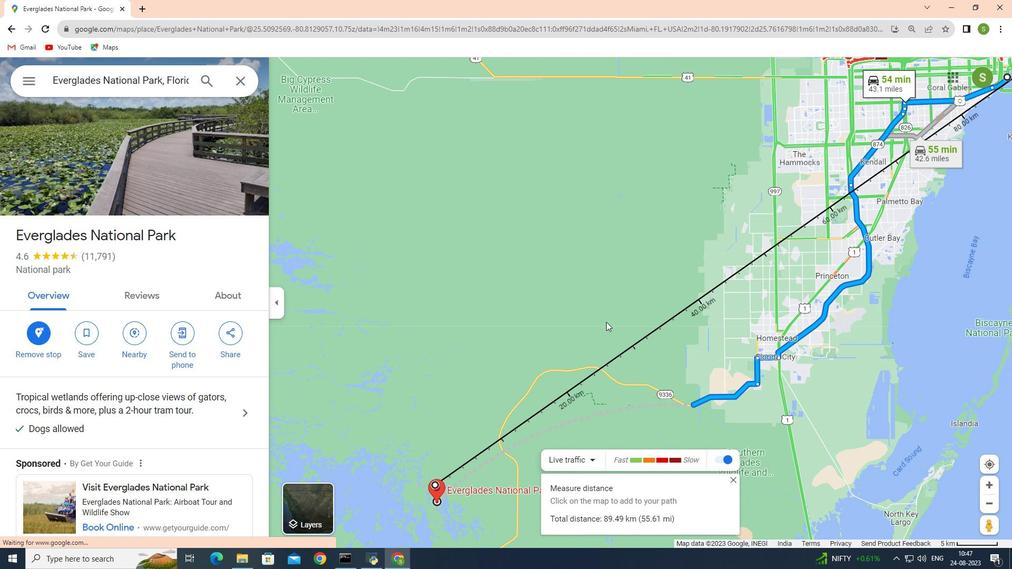 
Action: Mouse scrolled (606, 322) with delta (0, 0)
Screenshot: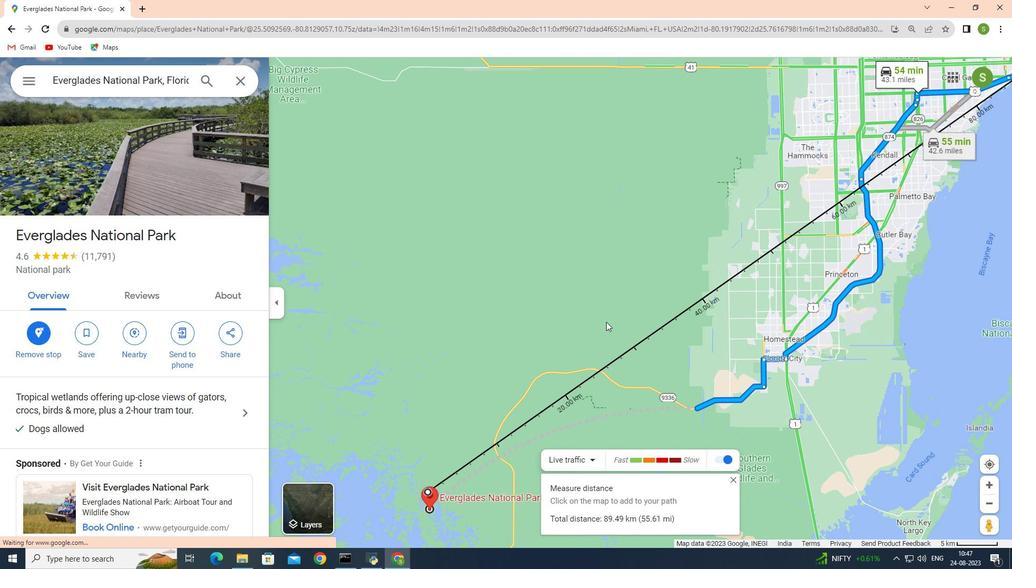 
Action: Mouse scrolled (606, 322) with delta (0, 0)
Screenshot: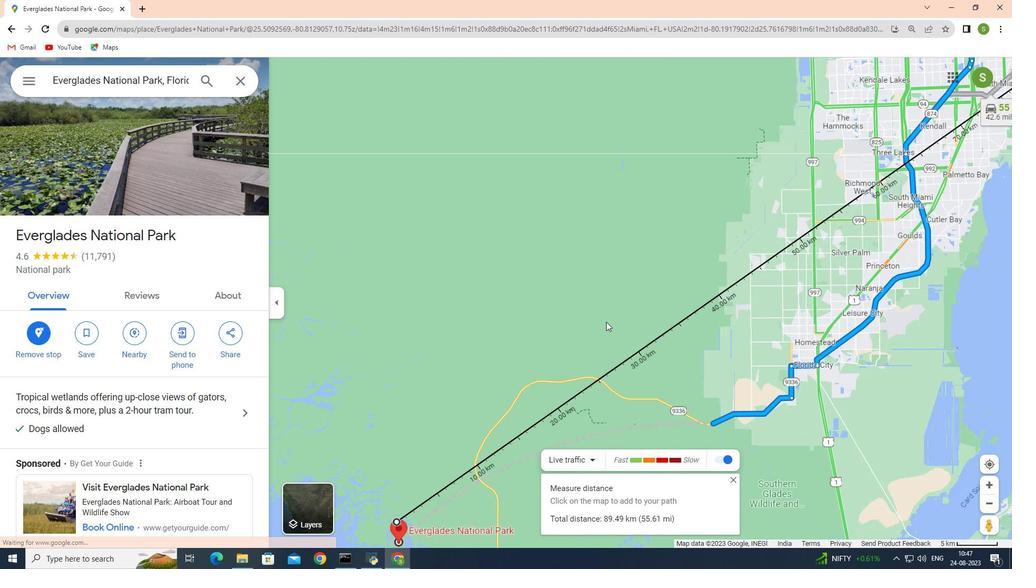 
Action: Mouse scrolled (606, 322) with delta (0, 0)
Screenshot: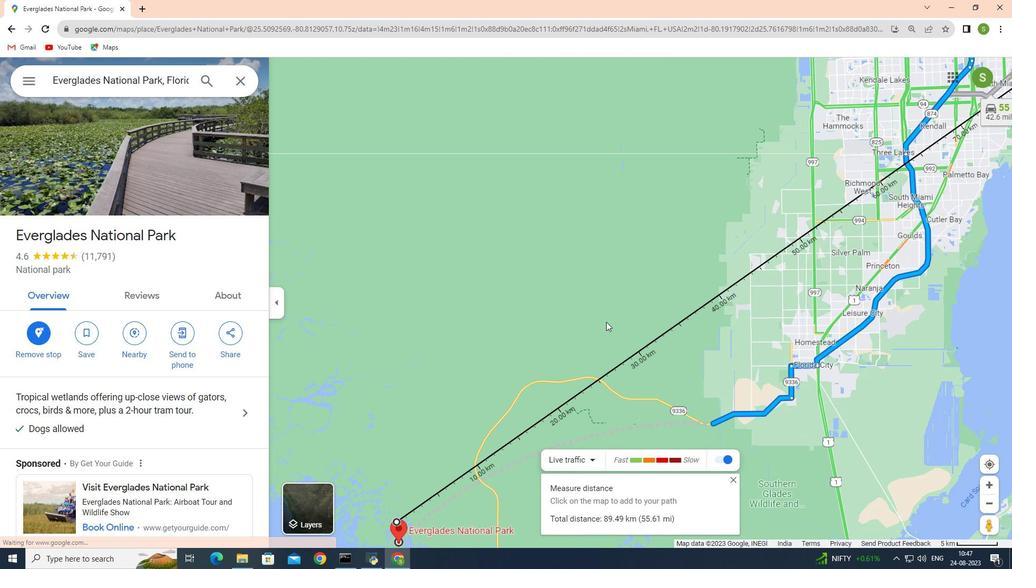 
Action: Mouse scrolled (606, 321) with delta (0, 0)
Screenshot: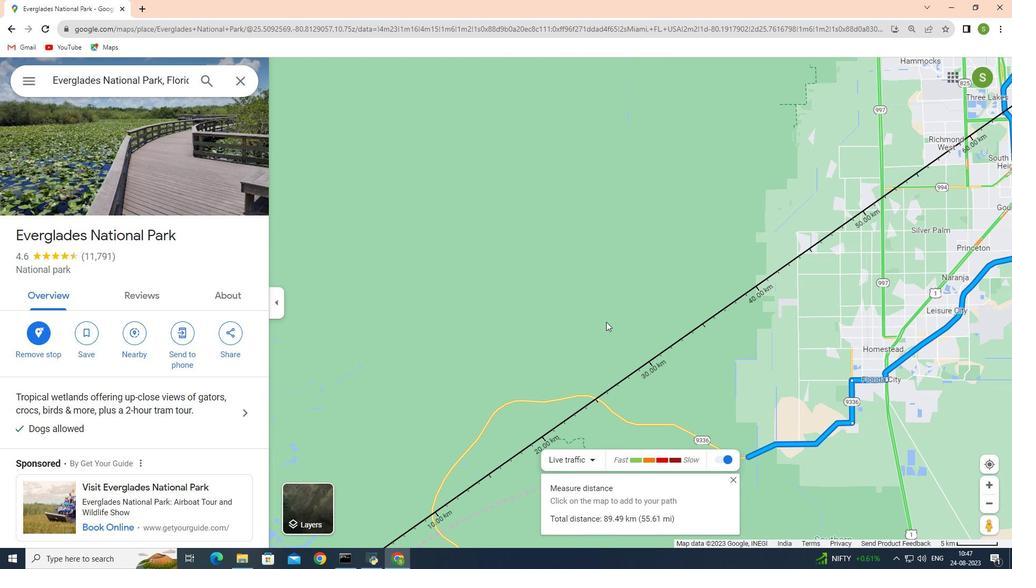 
Action: Mouse scrolled (606, 321) with delta (0, 0)
Screenshot: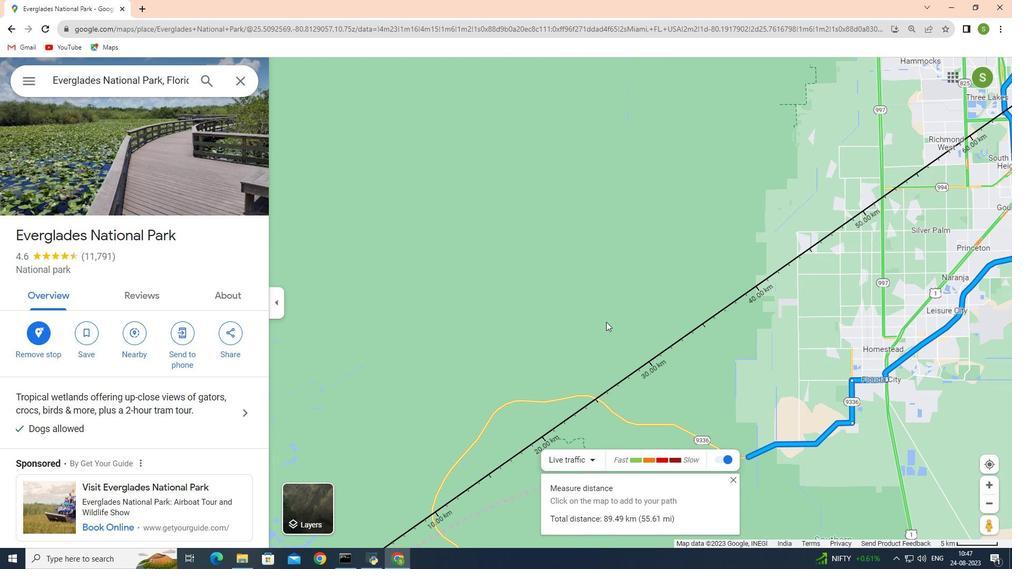 
Action: Mouse scrolled (606, 321) with delta (0, 0)
Screenshot: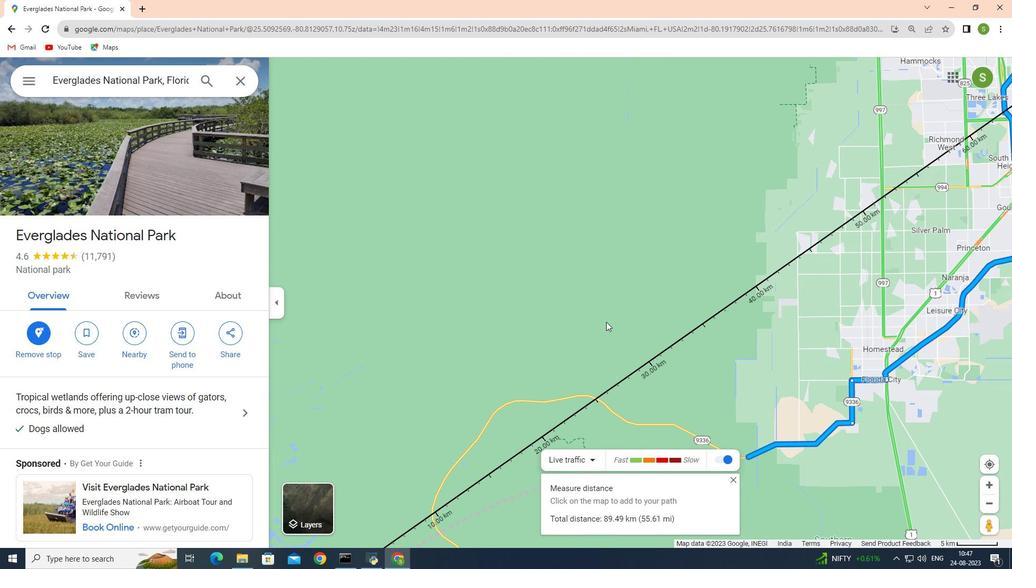 
Action: Mouse scrolled (606, 321) with delta (0, 0)
Screenshot: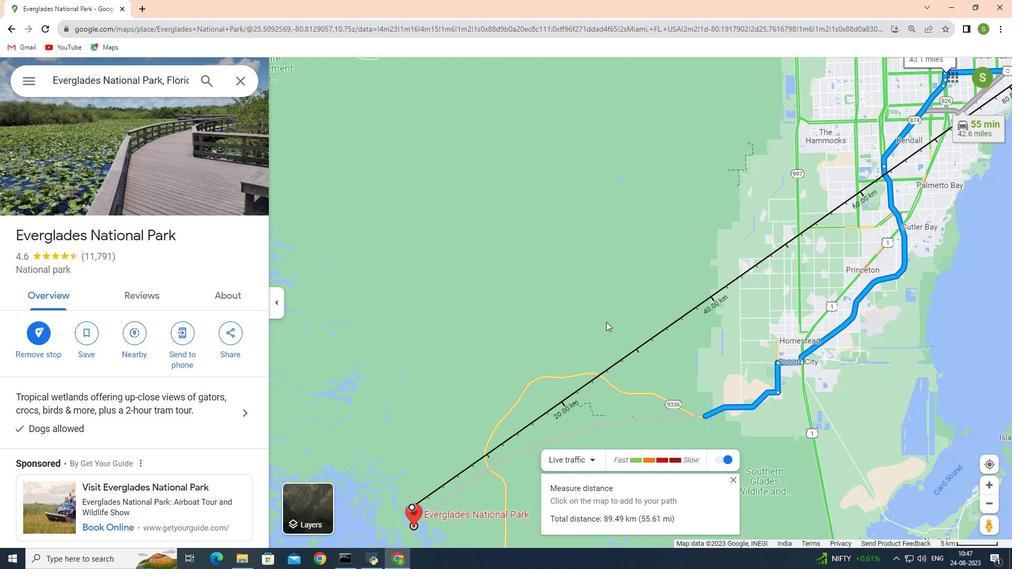 
Action: Mouse moved to (606, 321)
Screenshot: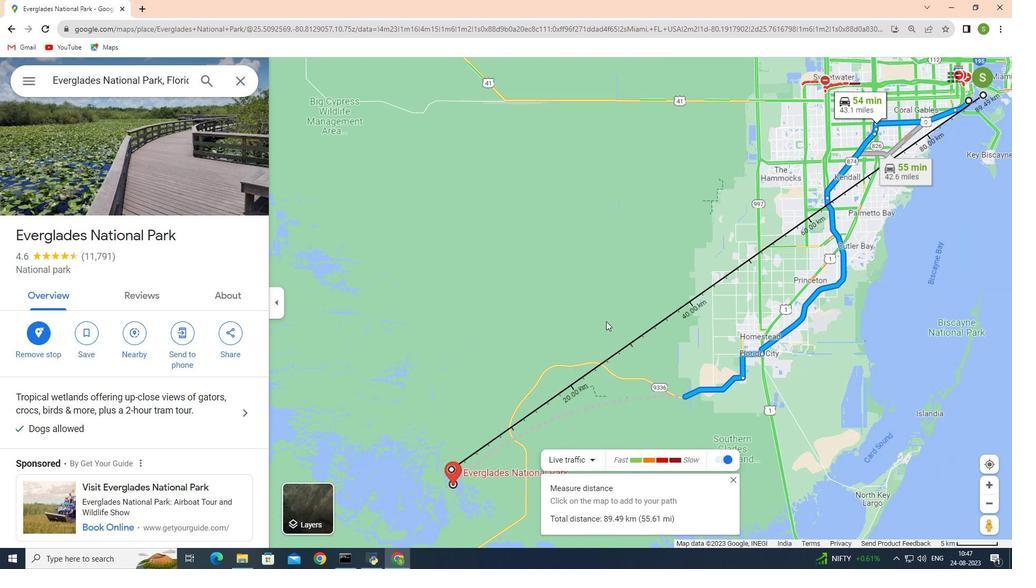 
Action: Mouse scrolled (606, 321) with delta (0, 0)
Screenshot: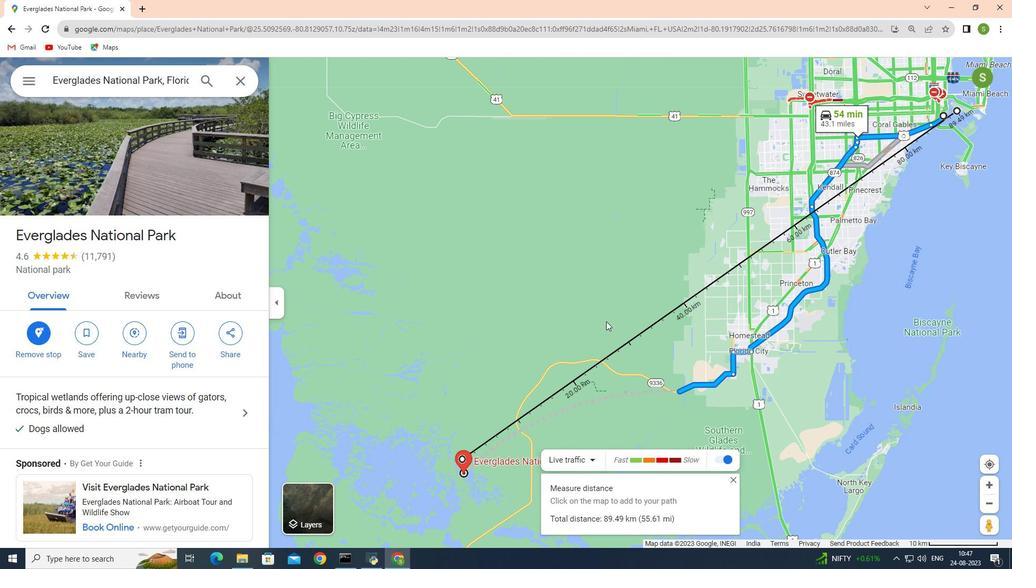 
Action: Mouse scrolled (606, 321) with delta (0, 0)
Screenshot: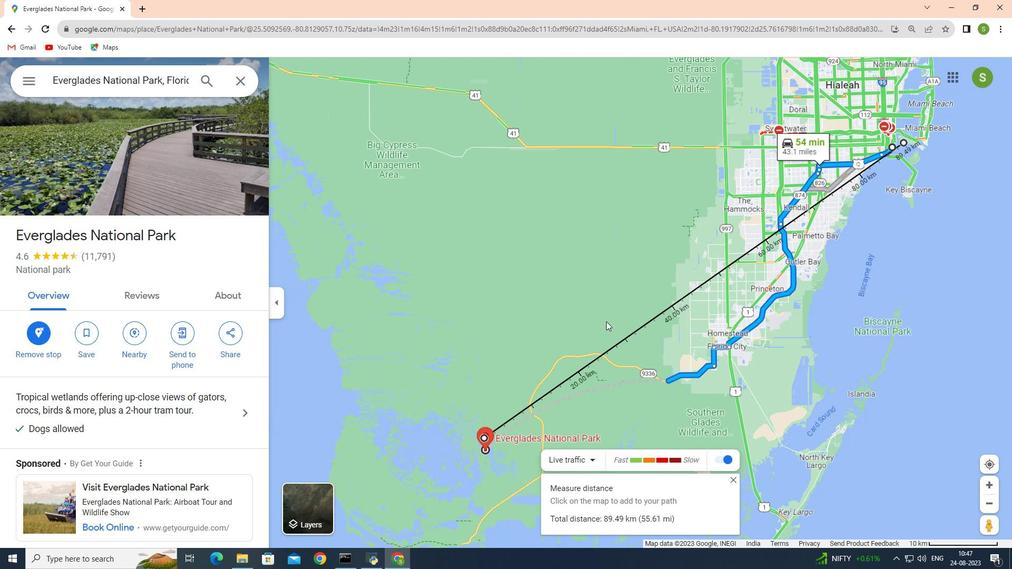 
Action: Mouse scrolled (606, 321) with delta (0, 0)
Screenshot: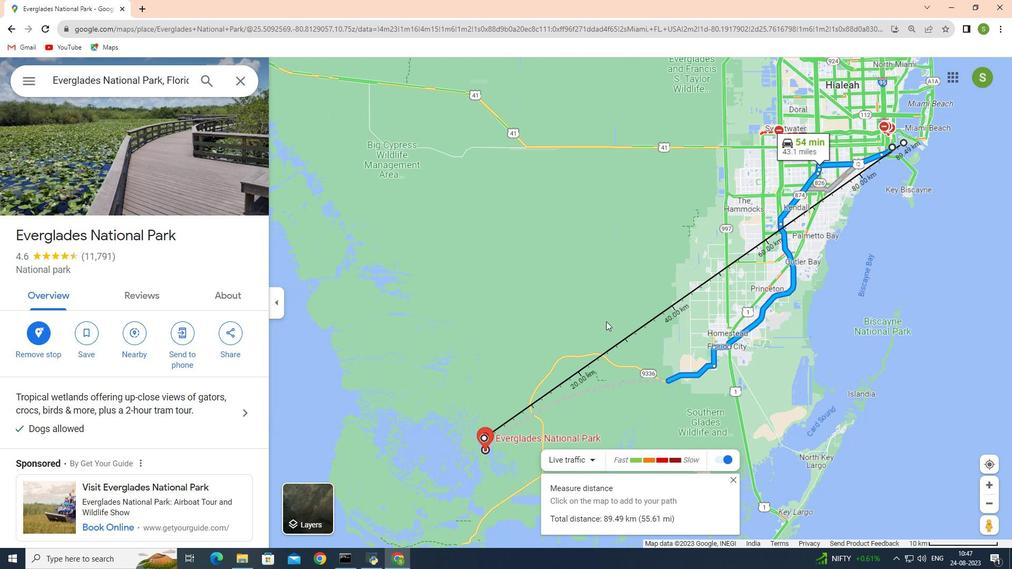 
Action: Mouse scrolled (606, 321) with delta (0, 0)
Screenshot: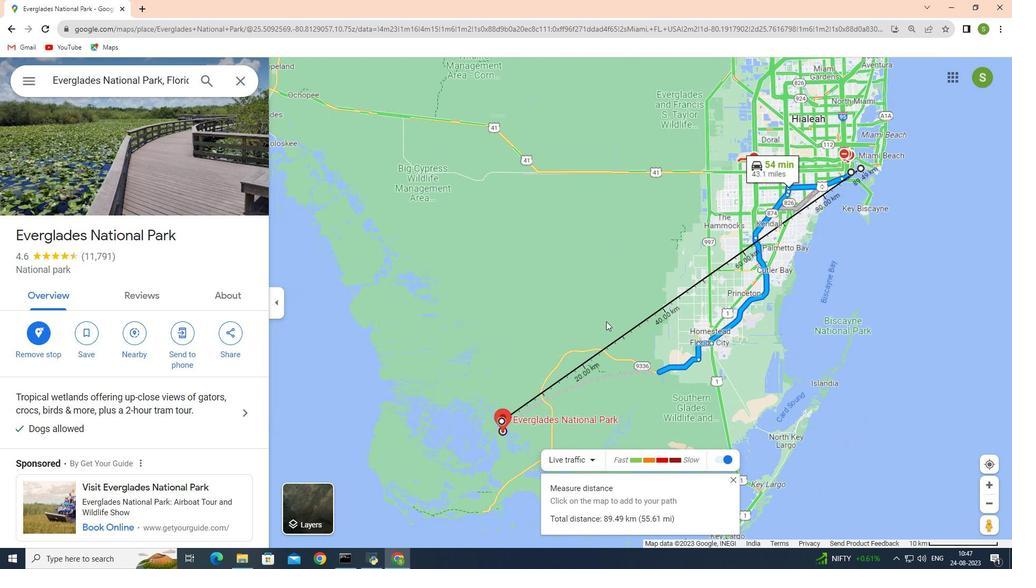 
Action: Mouse scrolled (606, 321) with delta (0, 0)
Screenshot: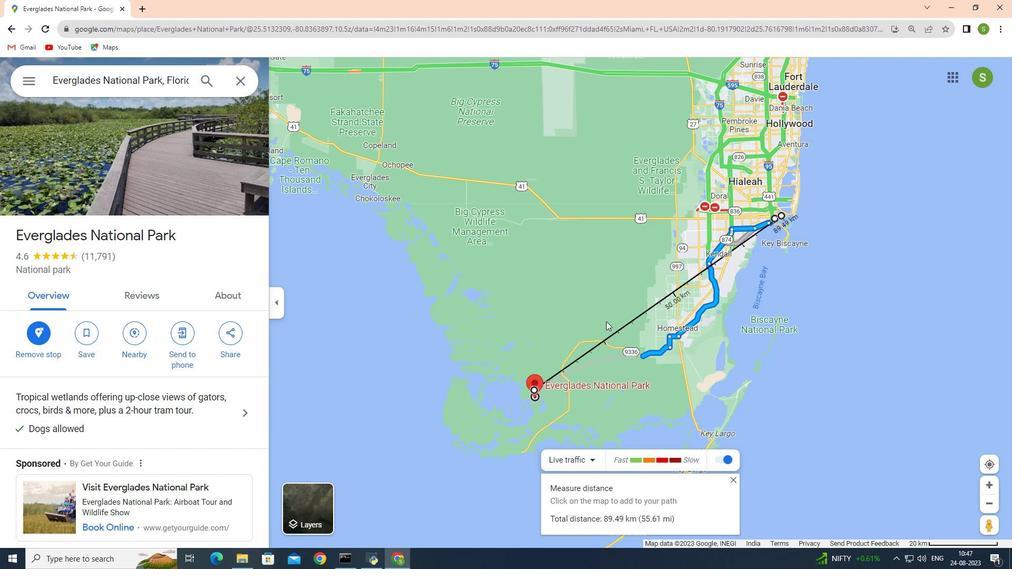 
Action: Mouse scrolled (606, 321) with delta (0, 0)
Screenshot: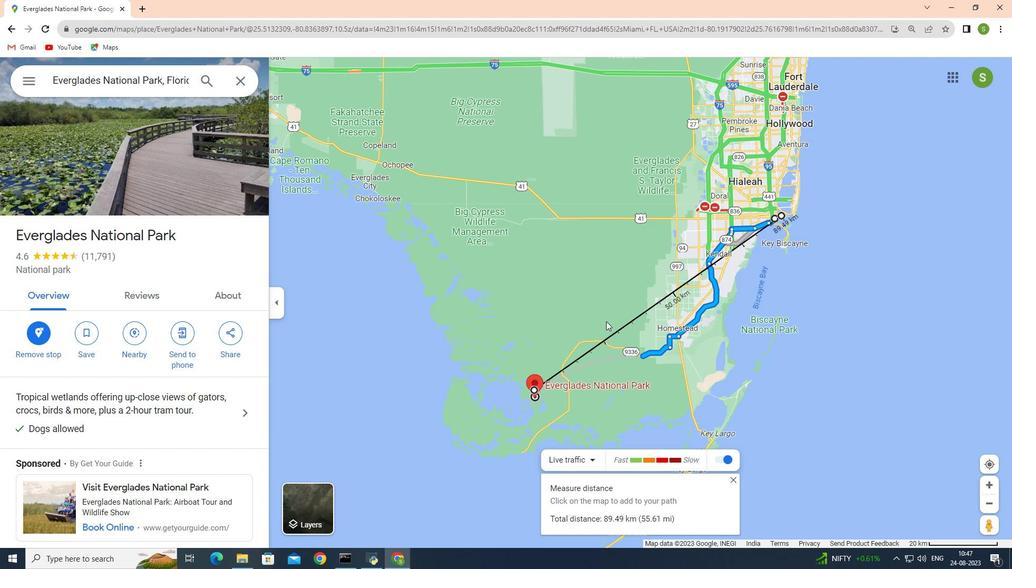 
Action: Mouse scrolled (606, 321) with delta (0, 0)
Screenshot: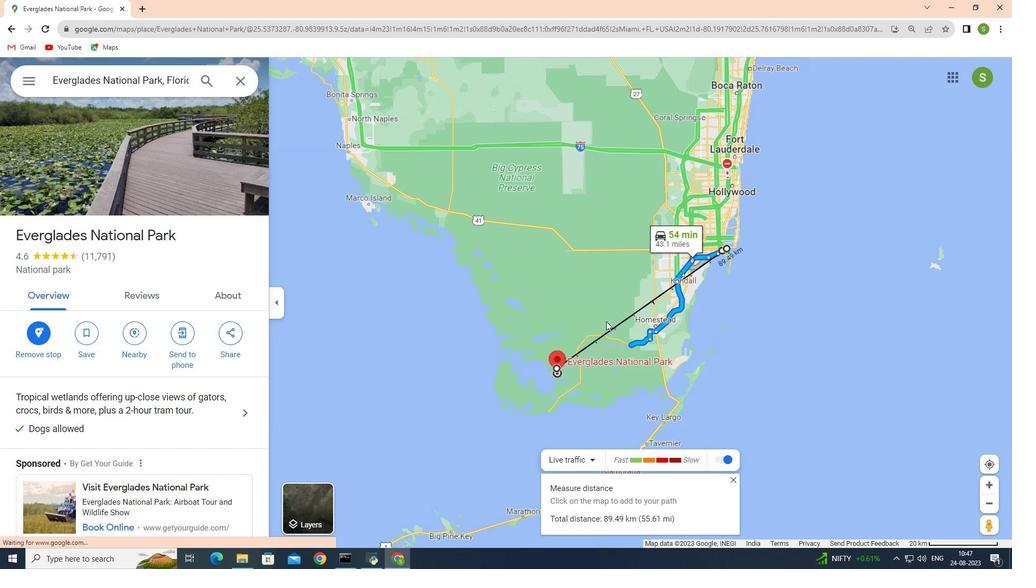 
Action: Mouse scrolled (606, 322) with delta (0, 0)
Screenshot: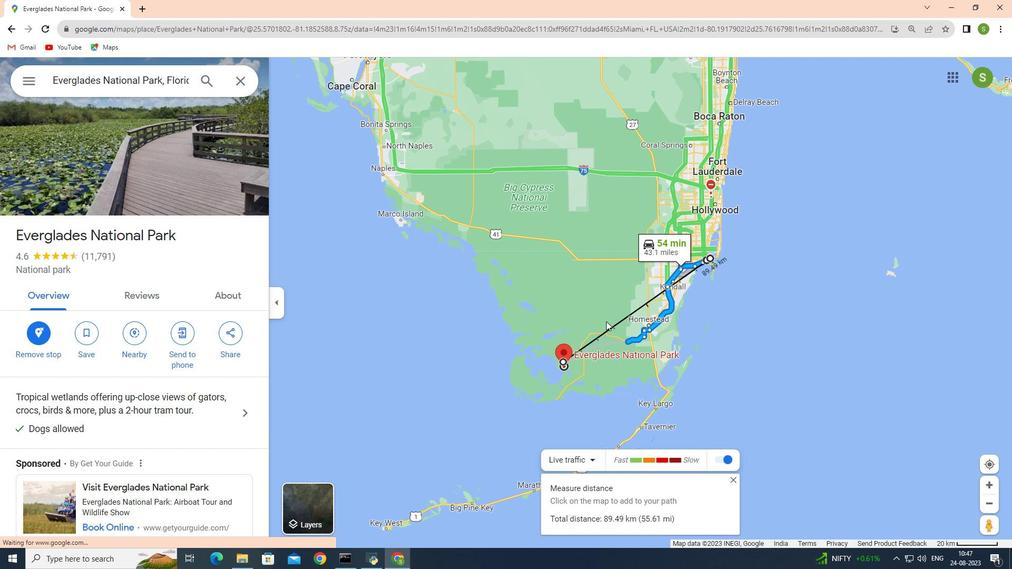 
Action: Mouse scrolled (606, 322) with delta (0, 0)
Screenshot: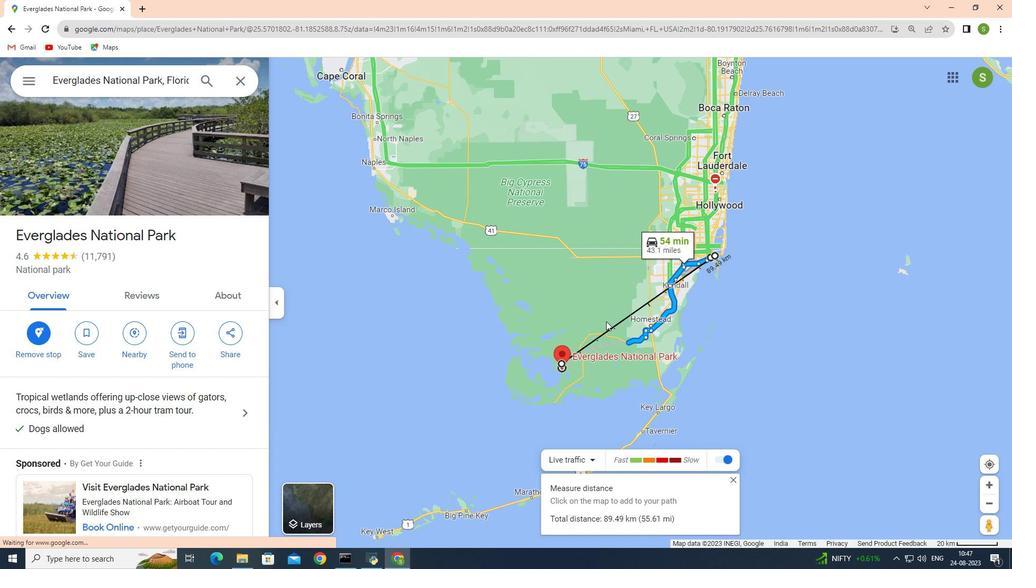 
Action: Mouse scrolled (606, 322) with delta (0, 0)
Screenshot: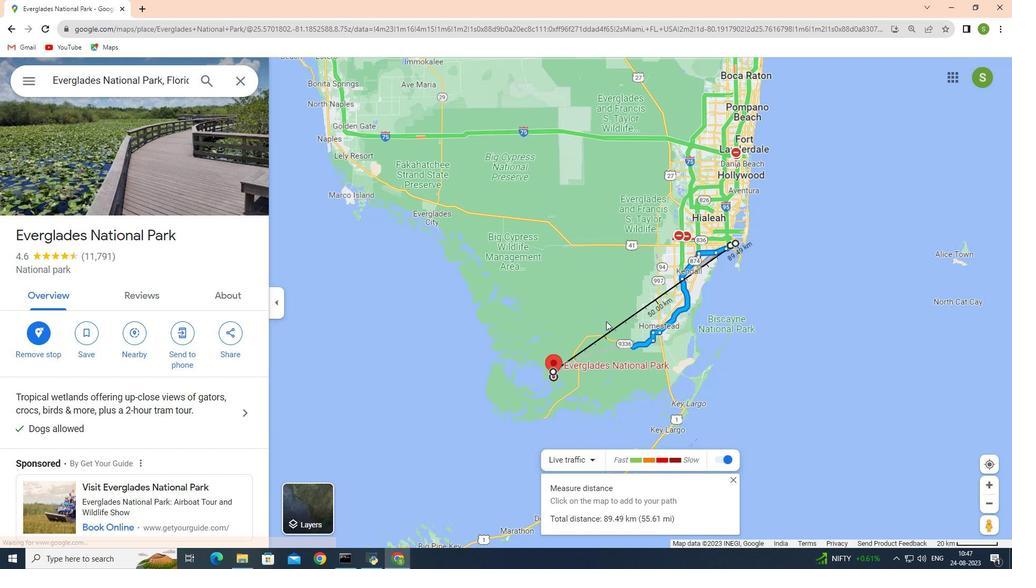 
Action: Mouse scrolled (606, 322) with delta (0, 0)
Screenshot: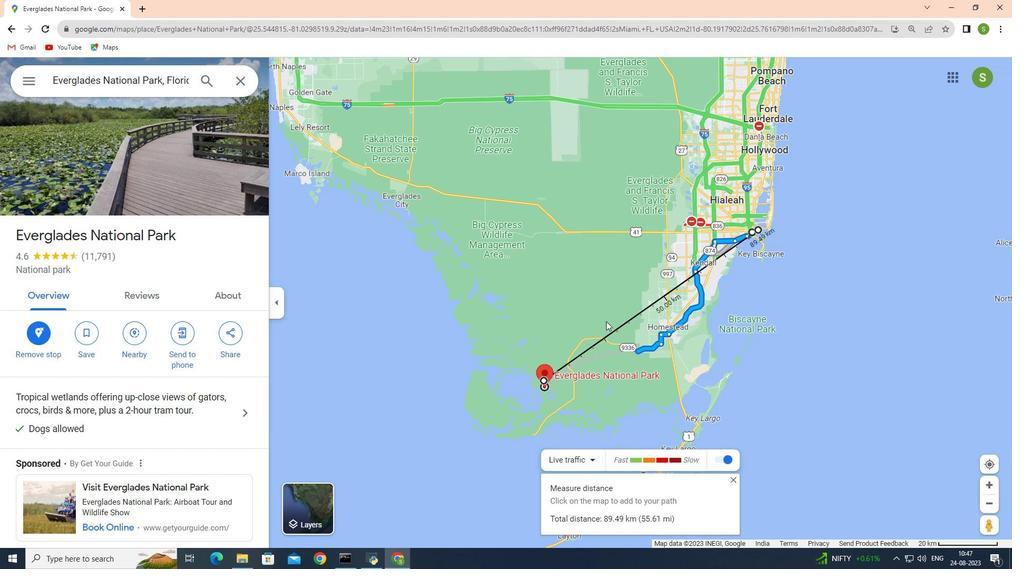 
Action: Mouse scrolled (606, 322) with delta (0, 0)
Screenshot: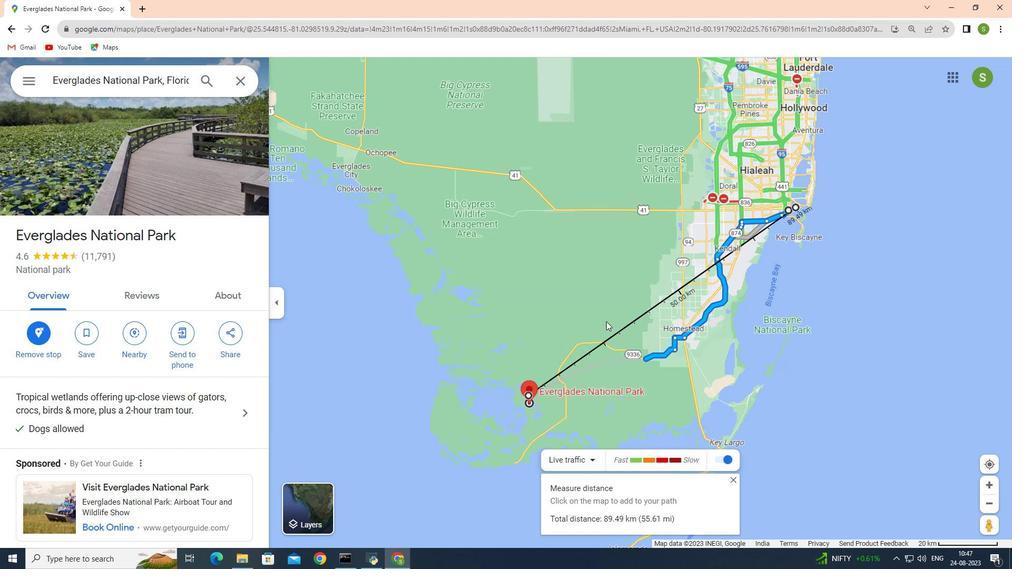 
Action: Mouse scrolled (606, 322) with delta (0, 0)
Screenshot: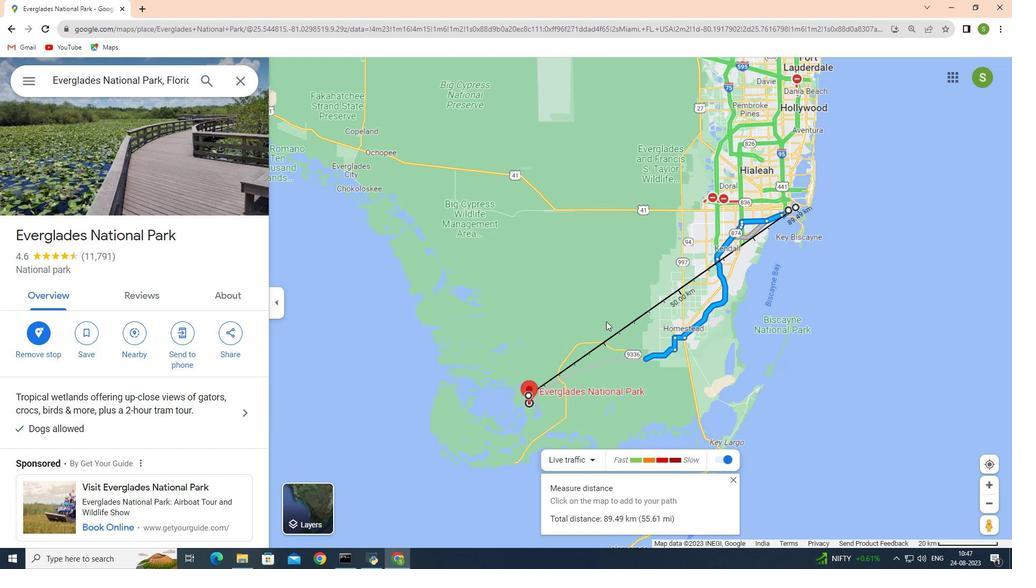 
Action: Mouse scrolled (606, 322) with delta (0, 0)
Screenshot: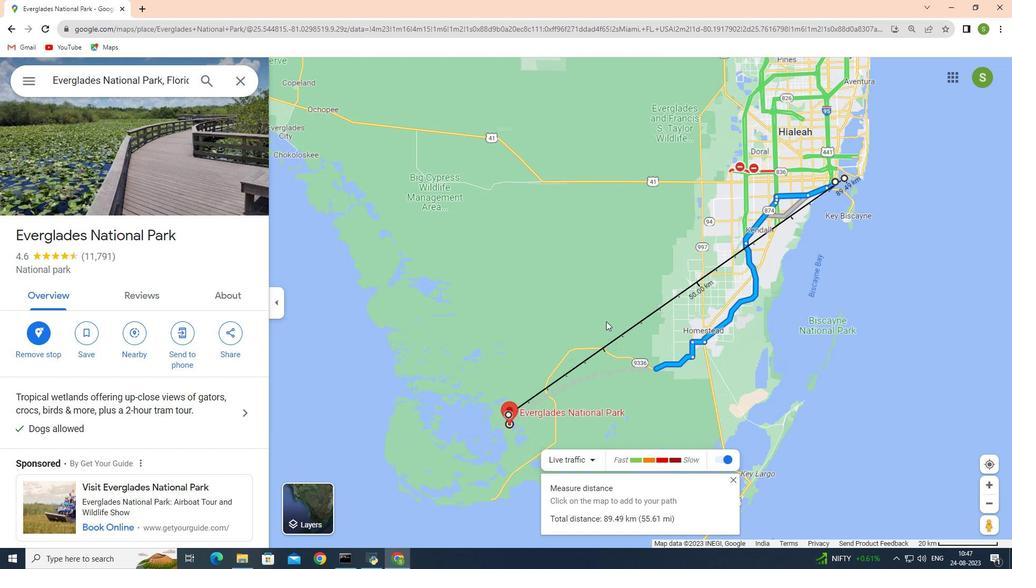 
Action: Mouse scrolled (606, 322) with delta (0, 0)
Screenshot: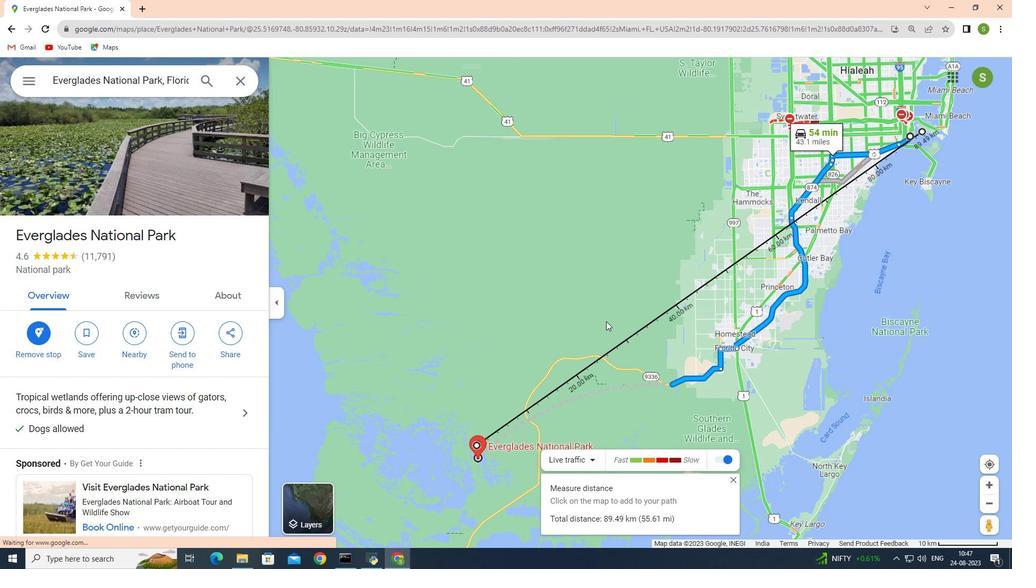
Action: Mouse scrolled (606, 322) with delta (0, 0)
Screenshot: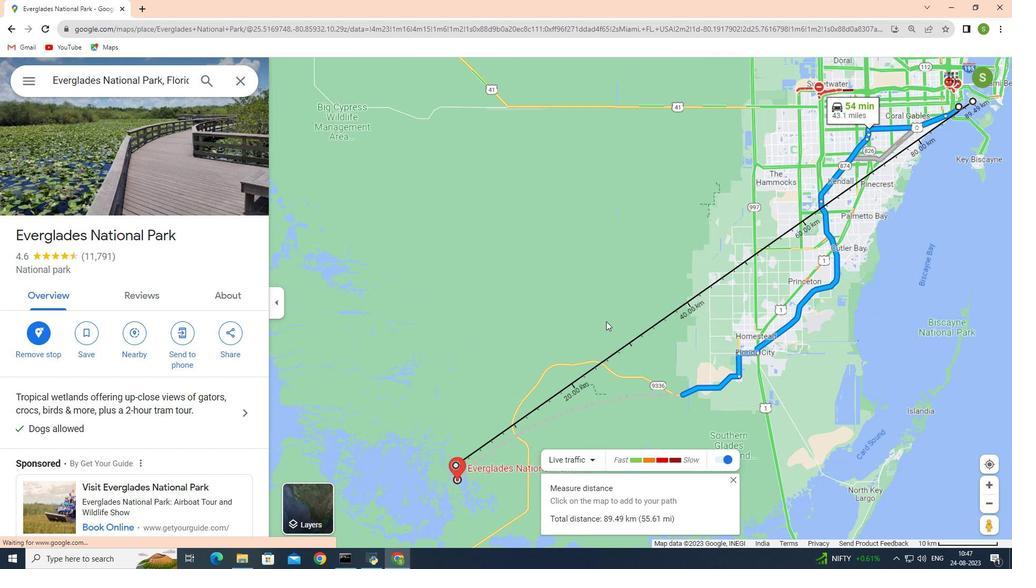 
Action: Mouse scrolled (606, 322) with delta (0, 0)
Screenshot: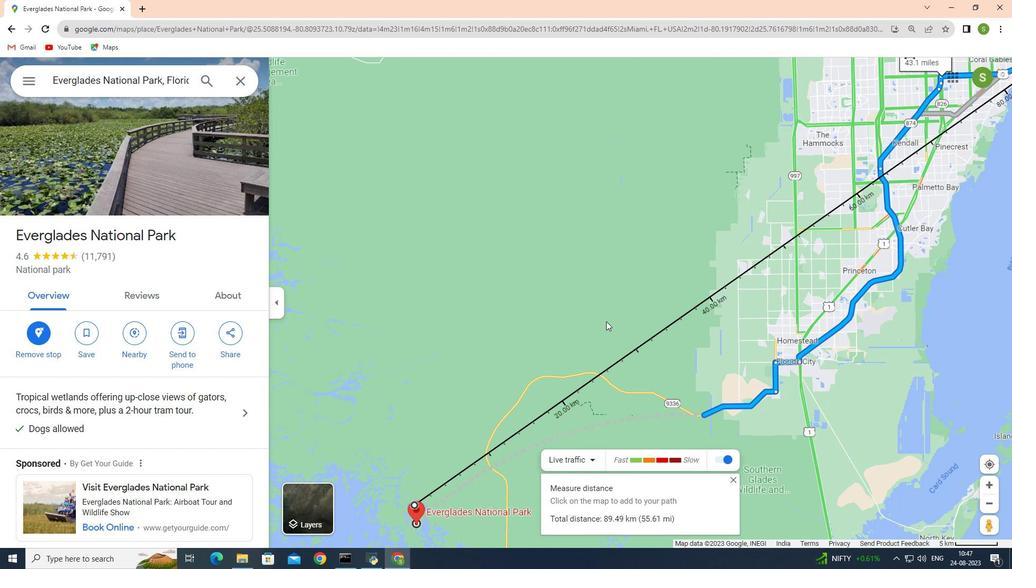 
Action: Mouse scrolled (606, 322) with delta (0, 0)
Screenshot: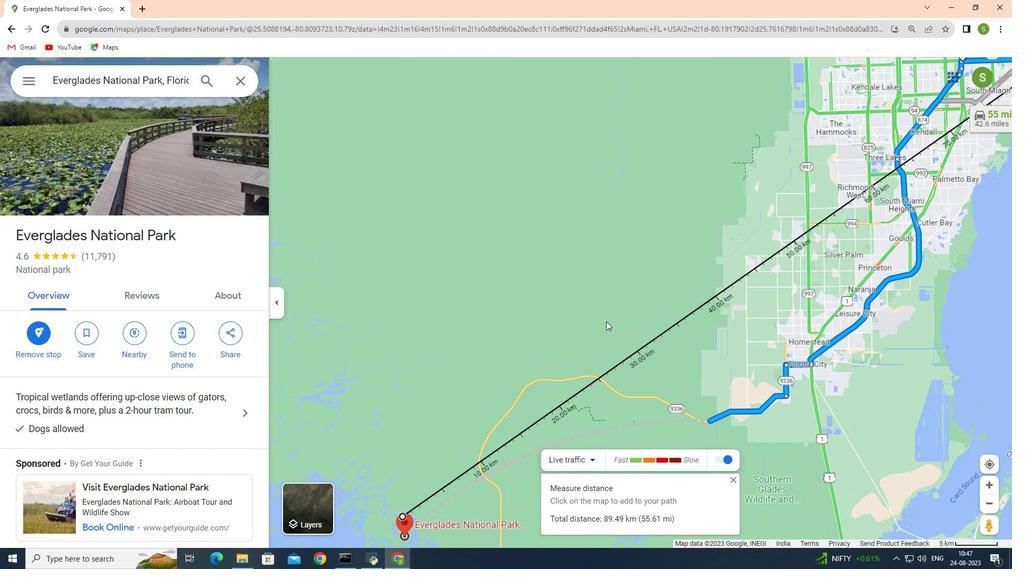 
Action: Mouse scrolled (606, 321) with delta (0, 0)
Screenshot: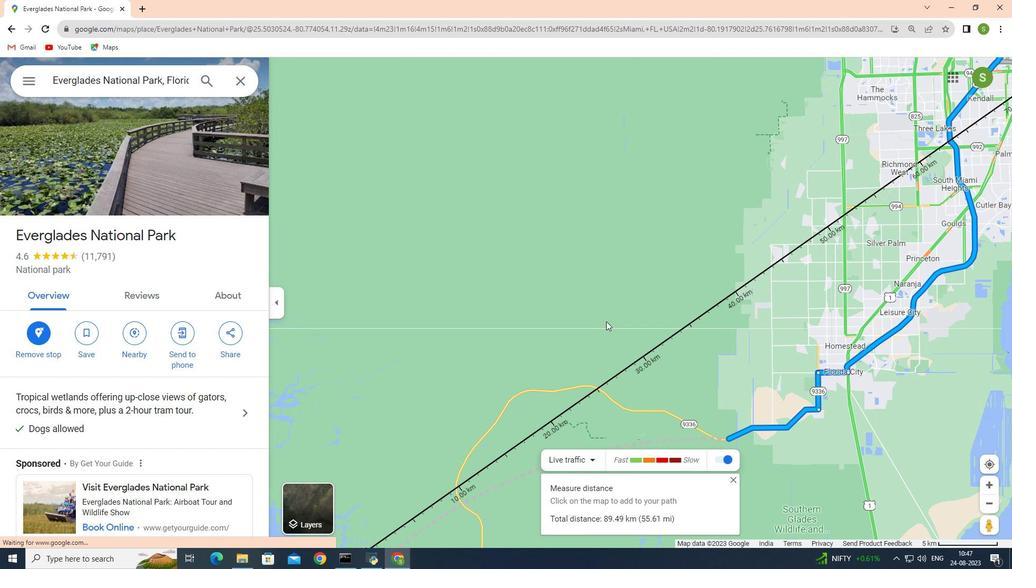 
Action: Mouse scrolled (606, 321) with delta (0, 0)
Screenshot: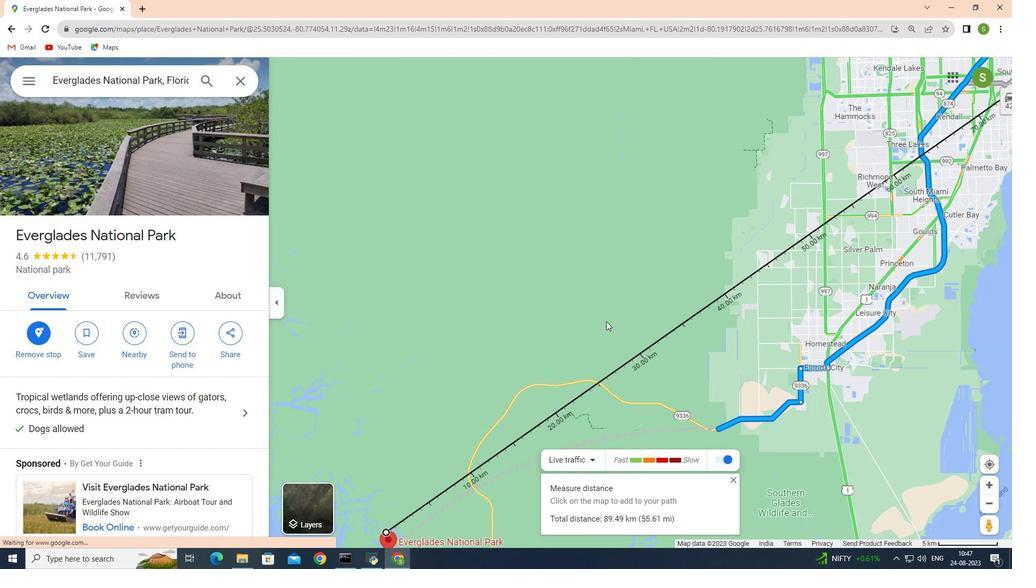 
Action: Mouse scrolled (606, 321) with delta (0, 0)
Screenshot: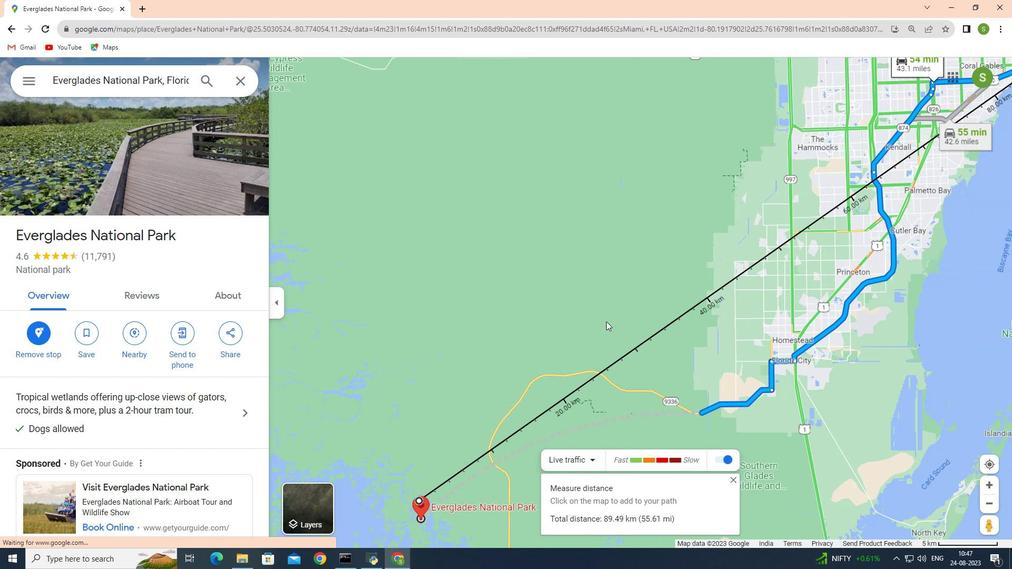 
Action: Mouse moved to (605, 319)
Screenshot: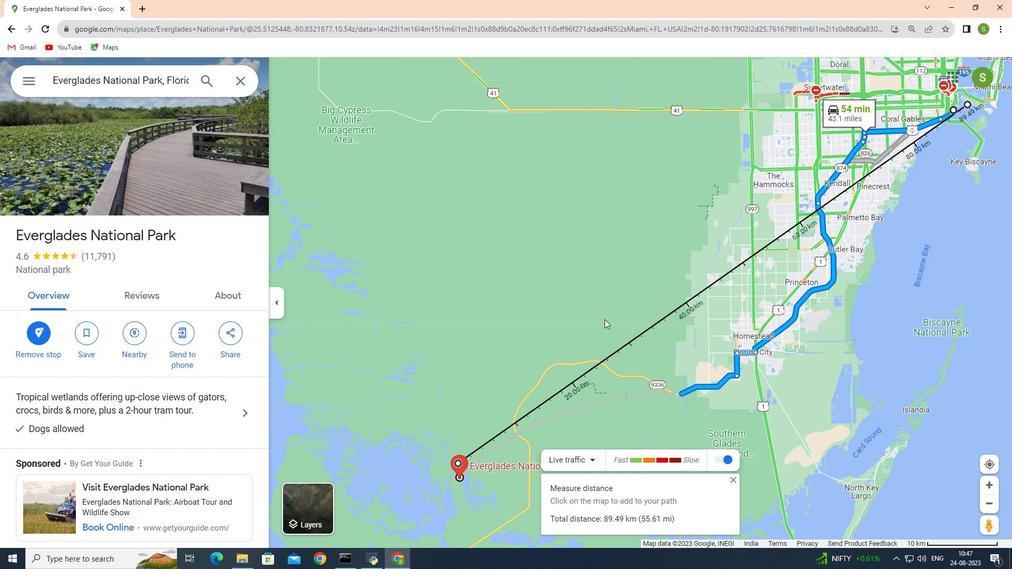 
Action: Mouse scrolled (605, 320) with delta (0, 0)
Screenshot: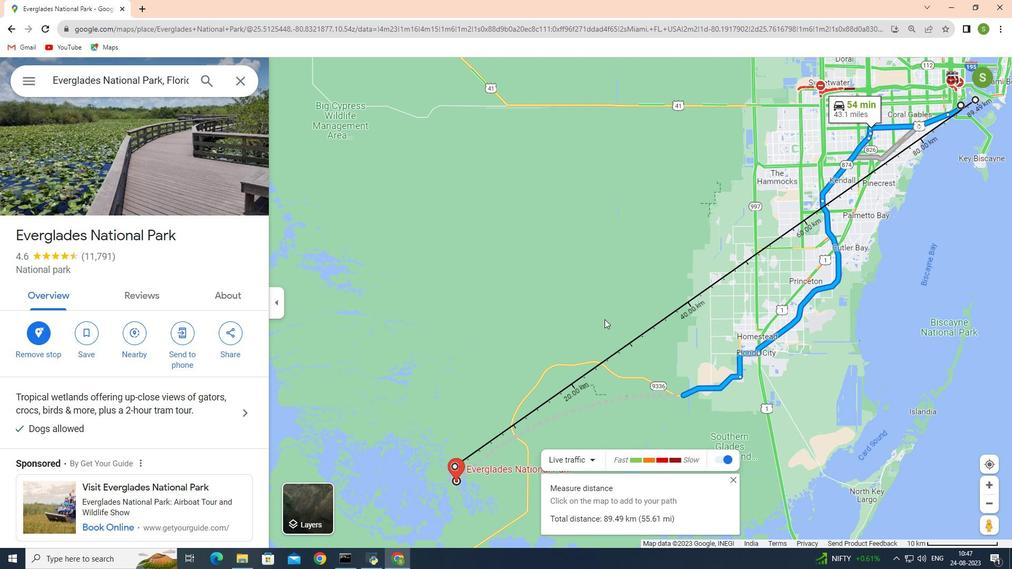 
Action: Mouse scrolled (605, 320) with delta (0, 0)
Screenshot: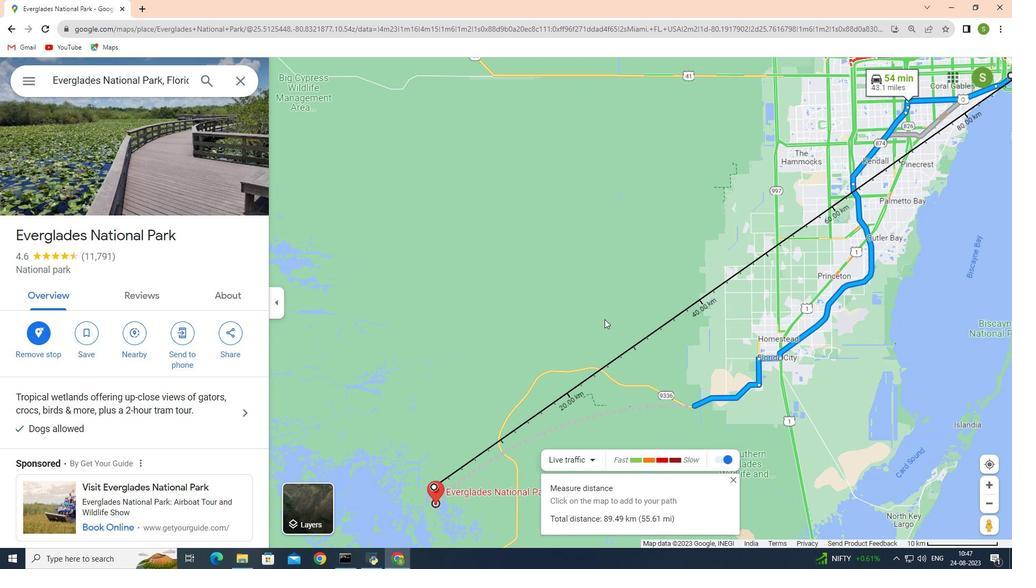 
Action: Mouse scrolled (605, 319) with delta (0, 0)
Screenshot: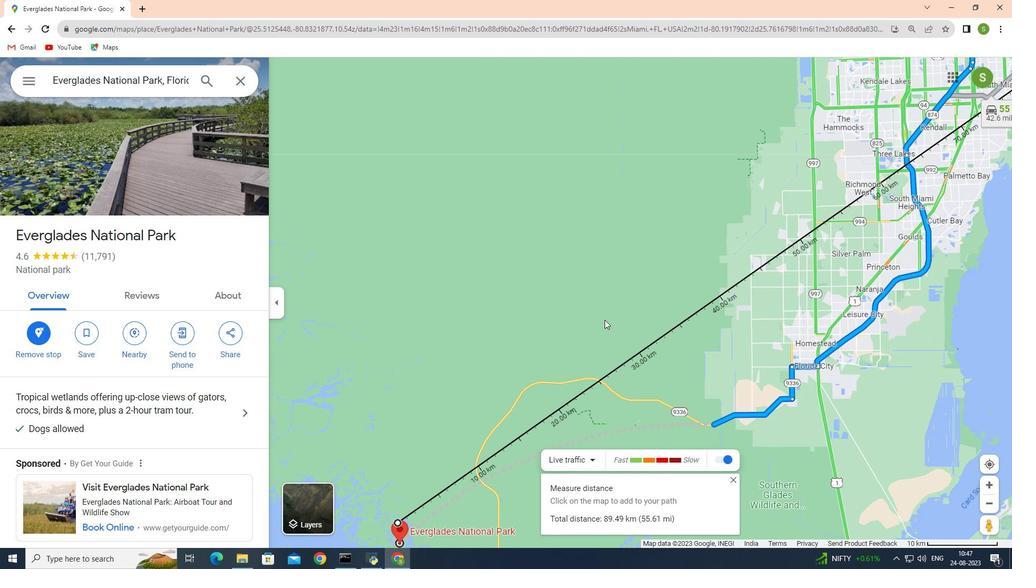 
Action: Mouse moved to (605, 319)
Screenshot: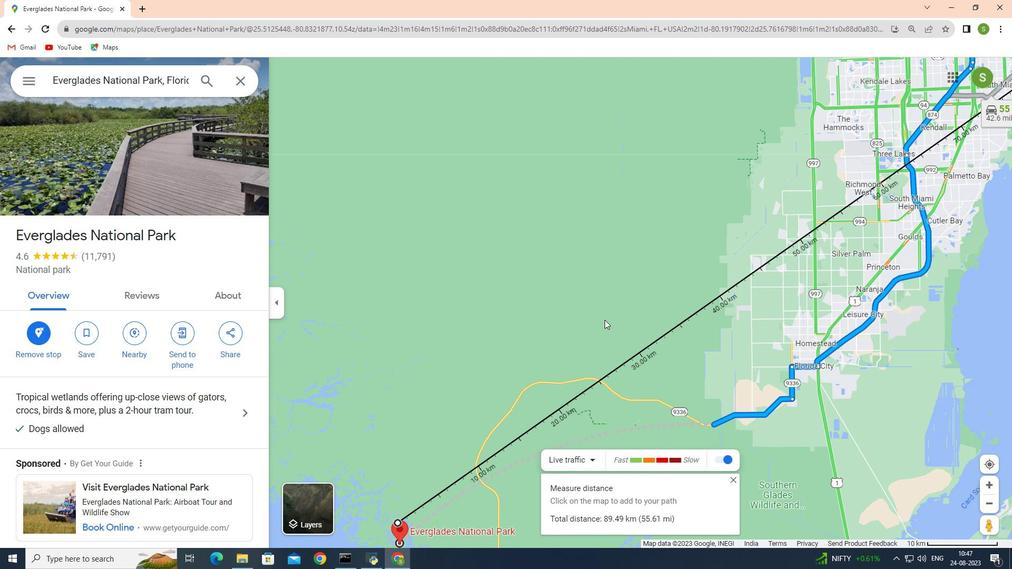 
Action: Mouse scrolled (605, 319) with delta (0, 0)
Screenshot: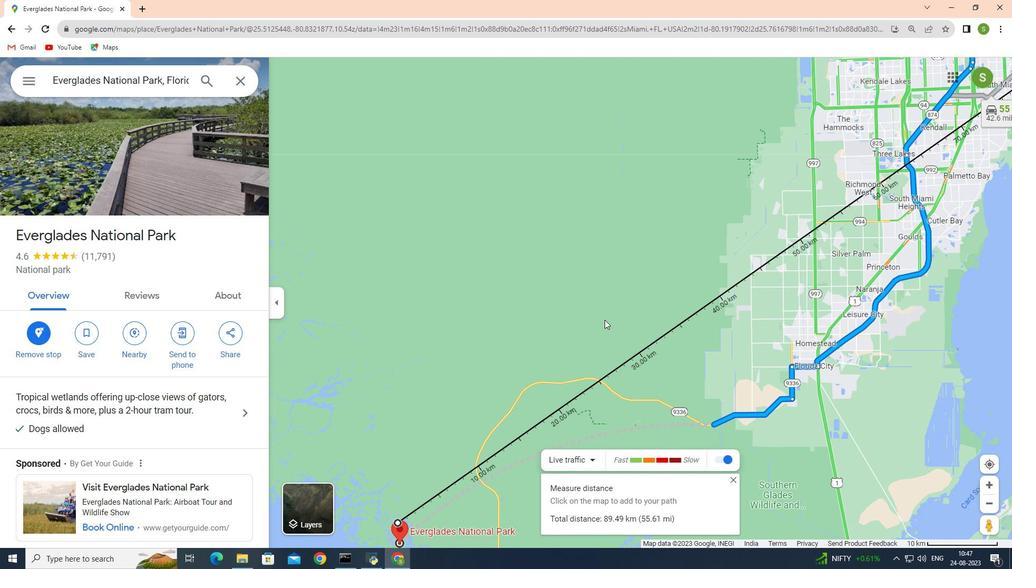 
Action: Mouse scrolled (605, 319) with delta (0, 0)
Screenshot: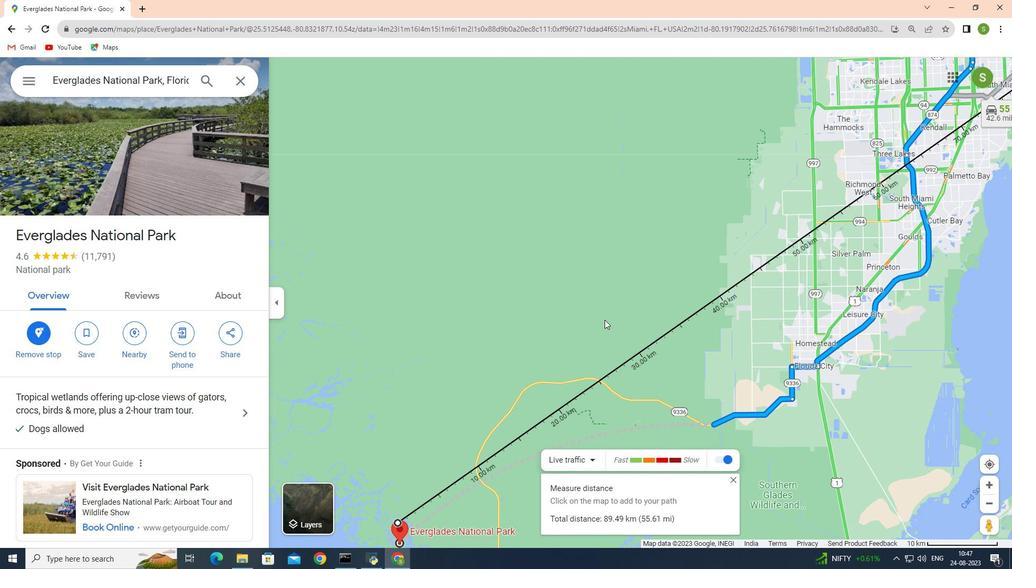 
Action: Mouse moved to (605, 320)
Screenshot: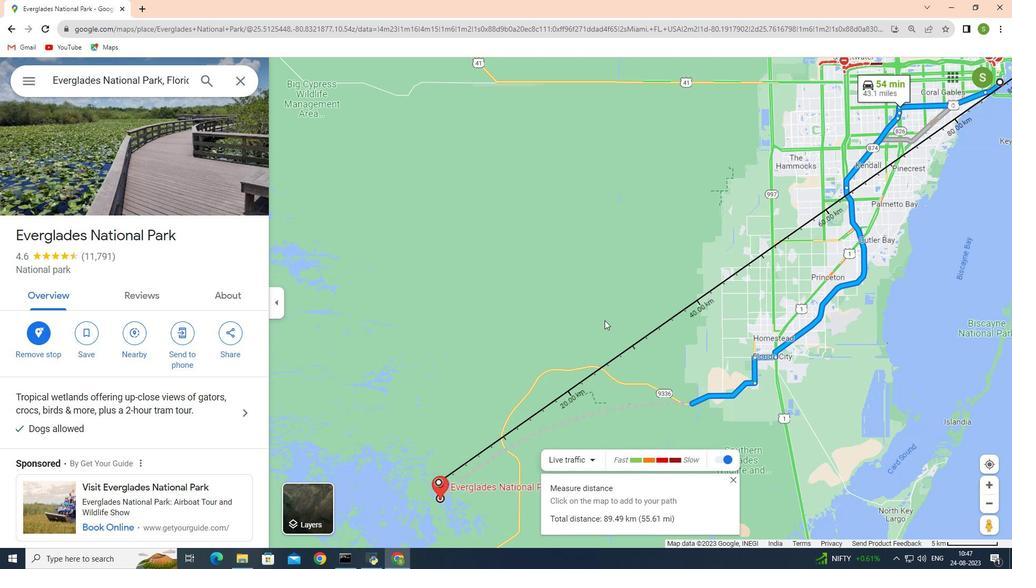 
Action: Mouse scrolled (605, 320) with delta (0, 0)
Screenshot: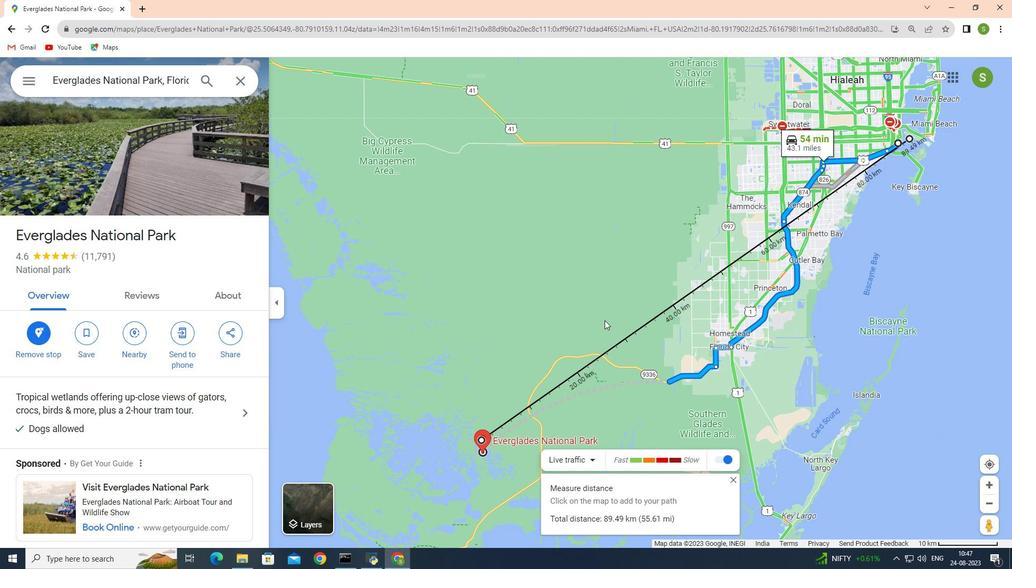 
Action: Mouse scrolled (605, 320) with delta (0, 0)
Screenshot: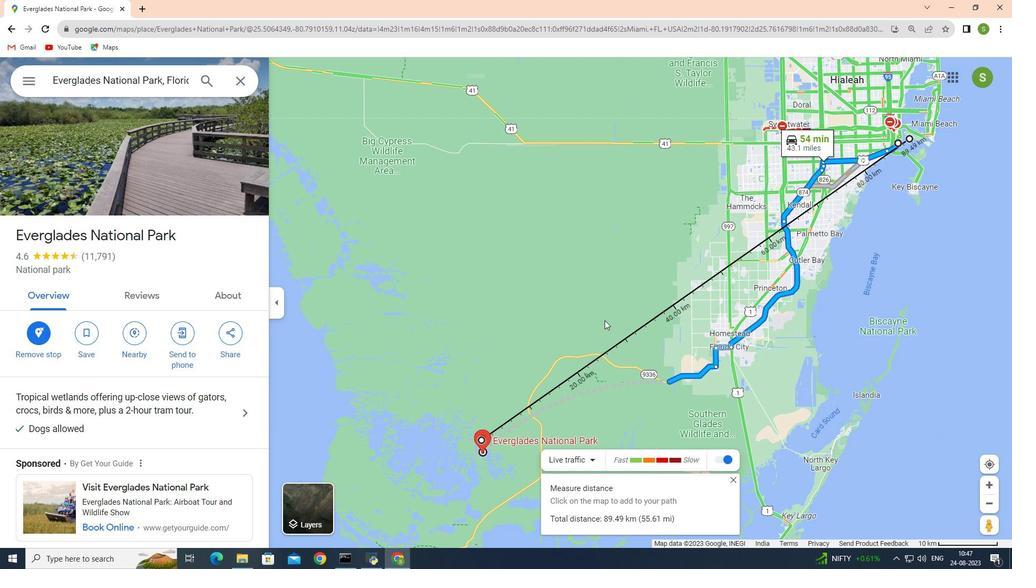 
Action: Mouse scrolled (605, 320) with delta (0, 0)
Screenshot: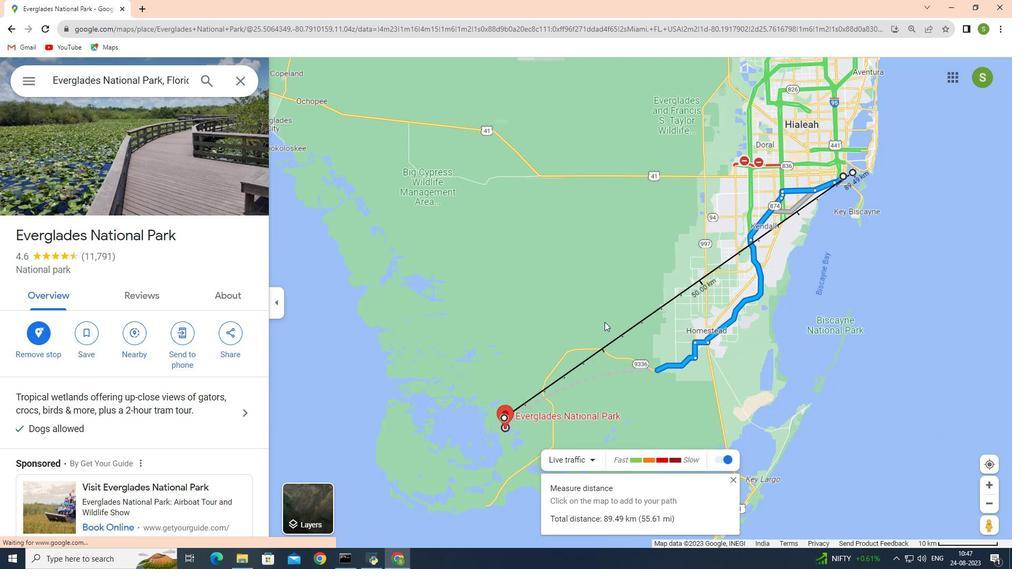 
Action: Mouse scrolled (605, 320) with delta (0, 0)
Screenshot: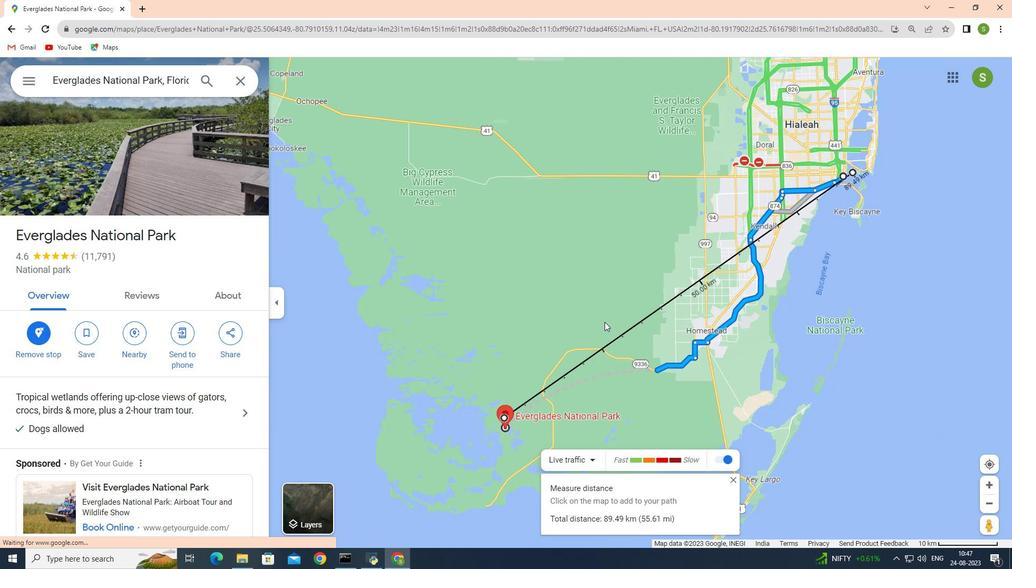 
Action: Mouse moved to (603, 330)
Screenshot: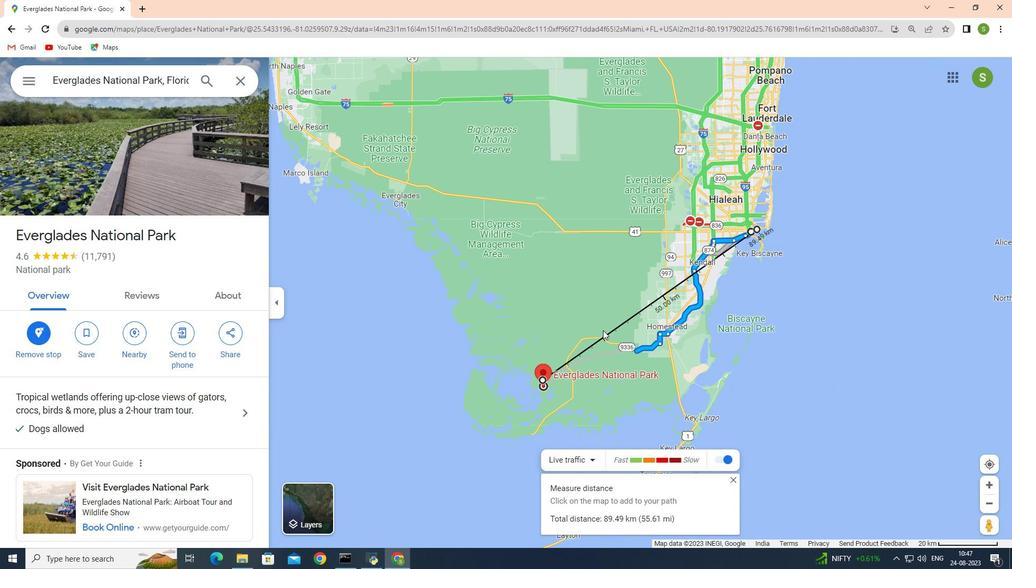
